 Task: Search one way flight ticket for 2 adults, 2 children, 2 infants in seat in first from Baltimore: Baltimore/washington International Airport to Springfield: Abraham Lincoln Capital Airport on 5-2-2023. Choice of flights is Singapure airlines. Number of bags: 2 carry on bags. Outbound departure time preference is 9:45.
Action: Mouse moved to (340, 291)
Screenshot: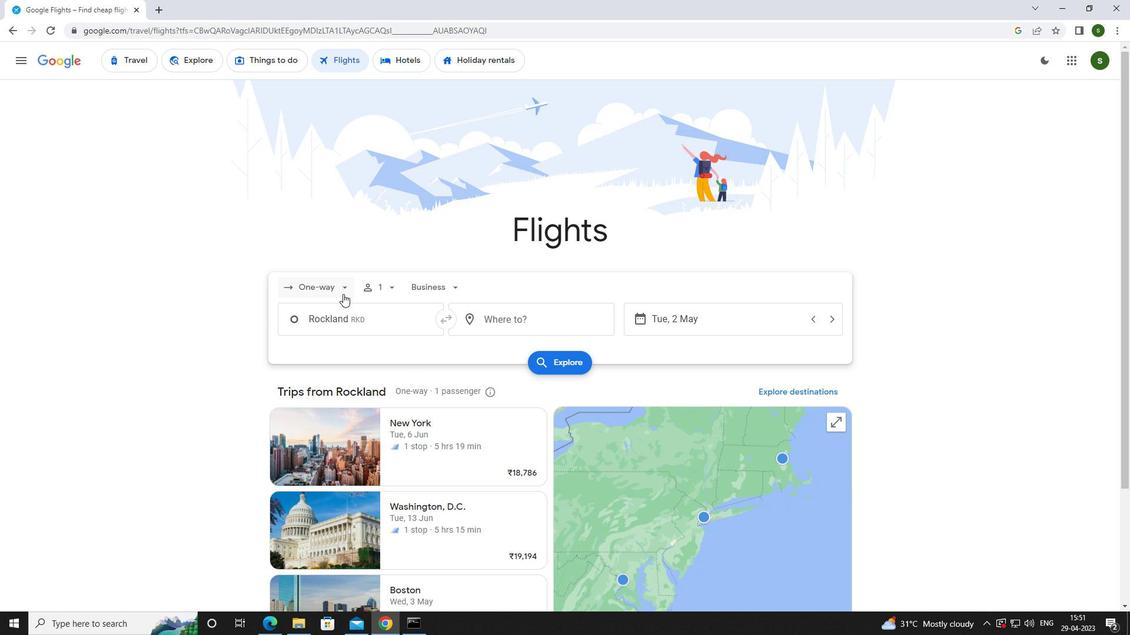 
Action: Mouse pressed left at (340, 291)
Screenshot: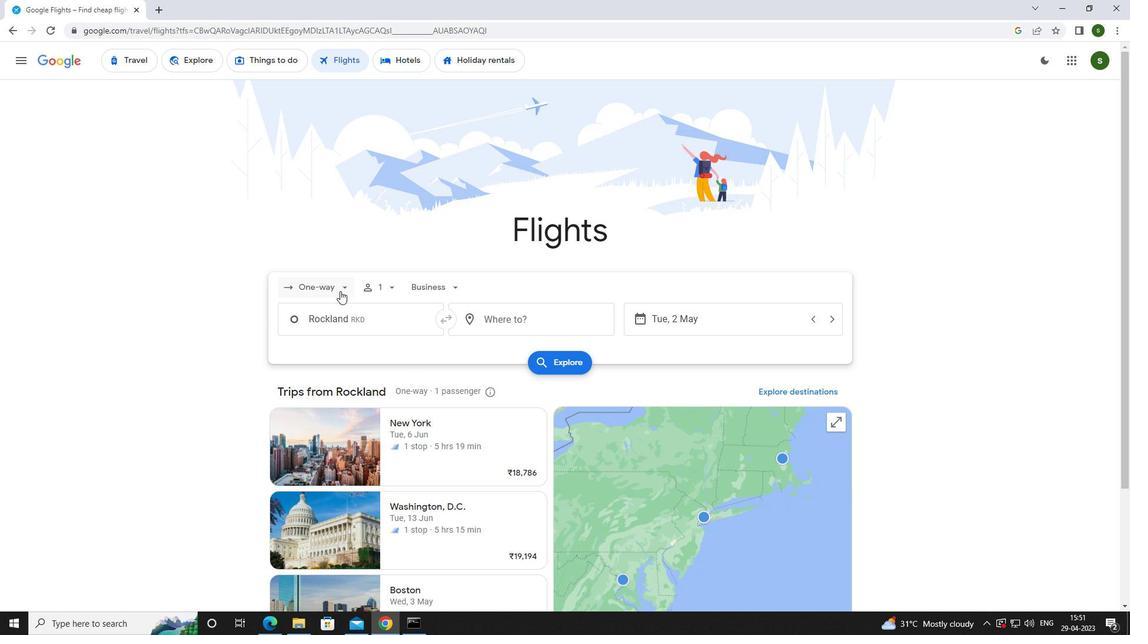 
Action: Mouse moved to (331, 336)
Screenshot: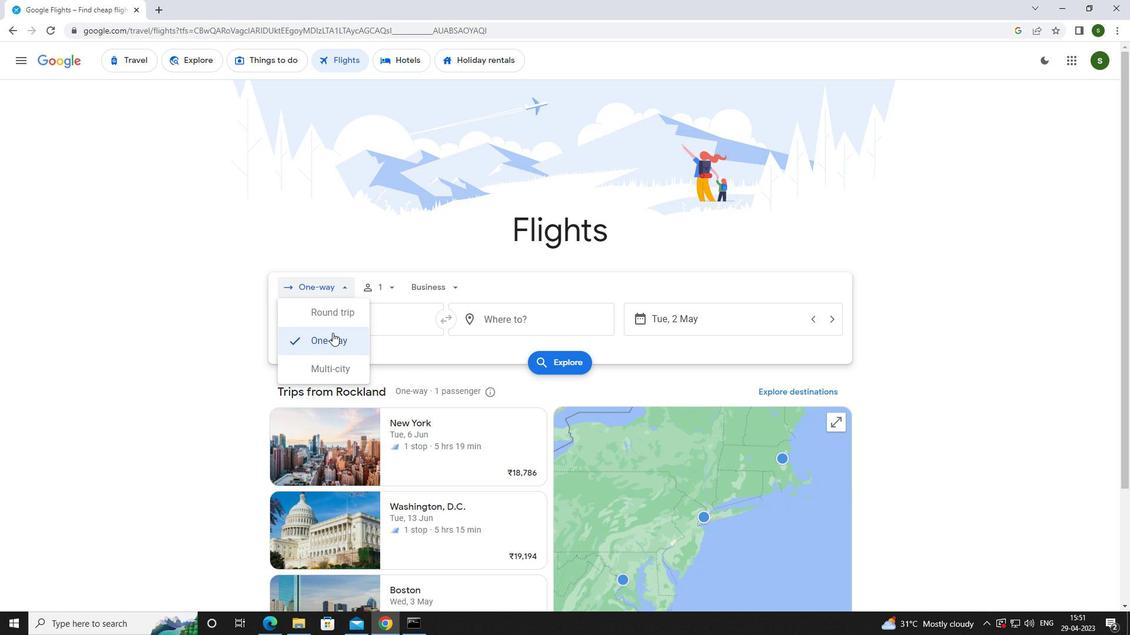 
Action: Mouse pressed left at (331, 336)
Screenshot: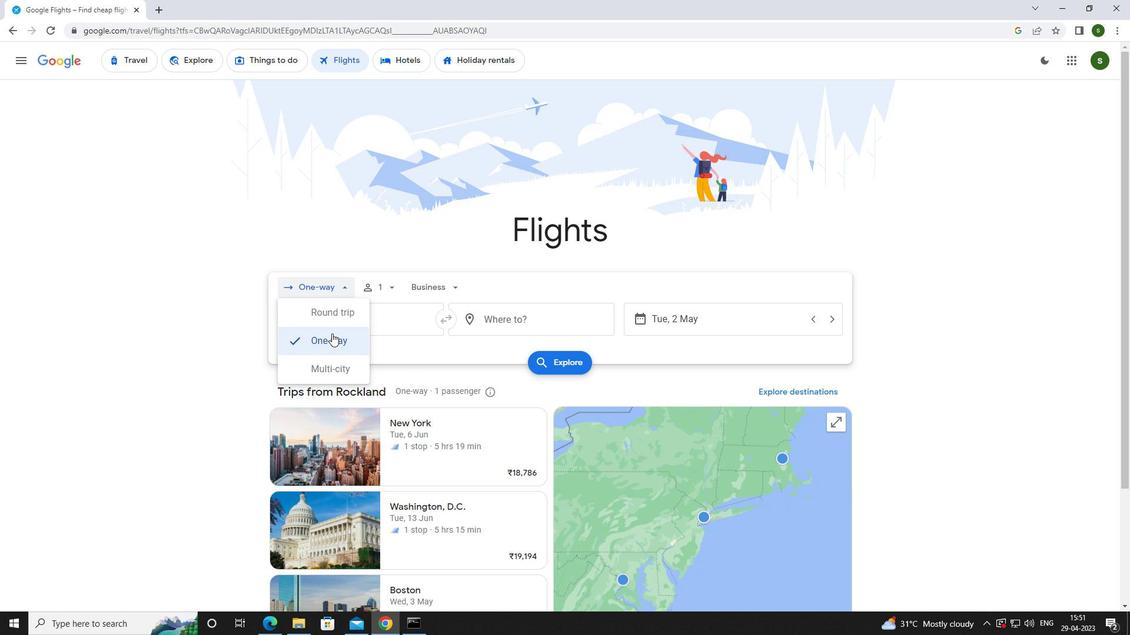 
Action: Mouse moved to (380, 283)
Screenshot: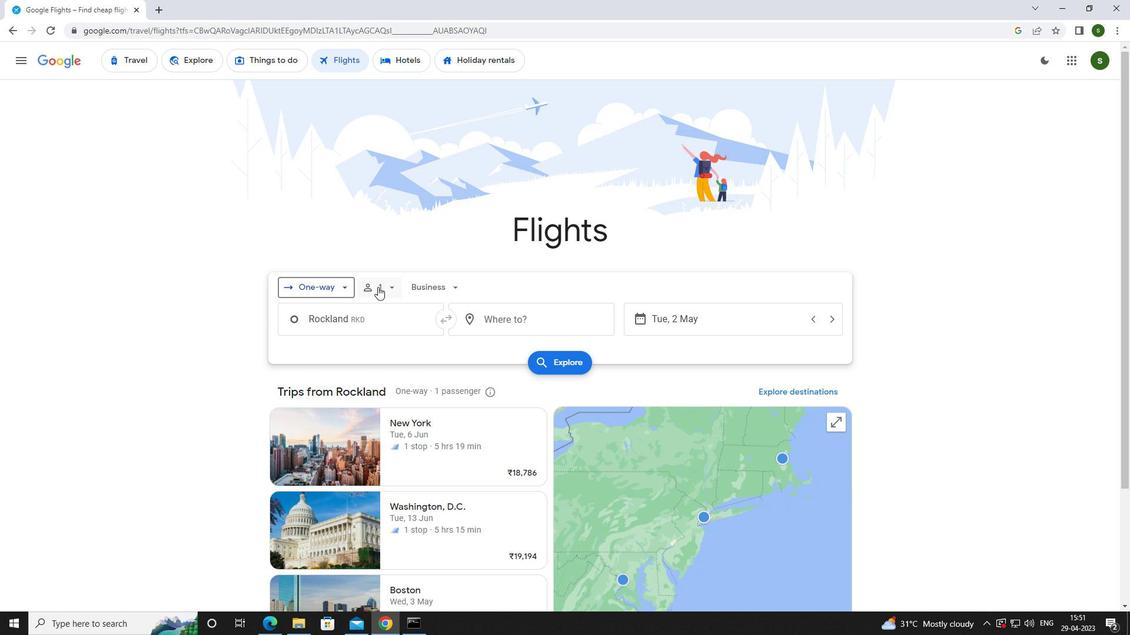 
Action: Mouse pressed left at (380, 283)
Screenshot: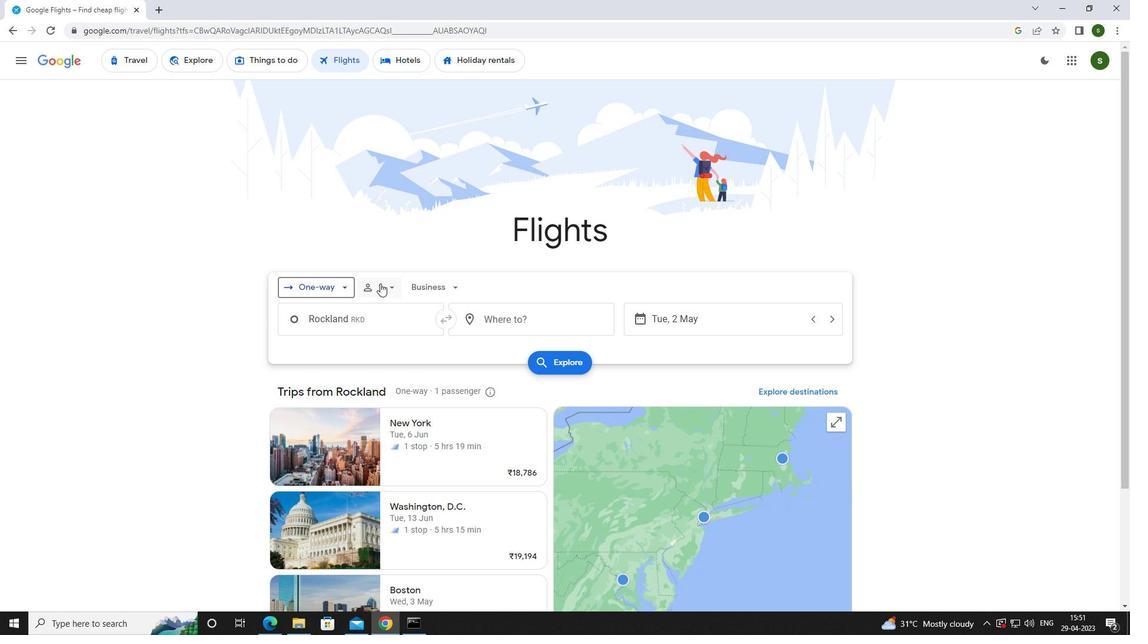 
Action: Mouse moved to (479, 317)
Screenshot: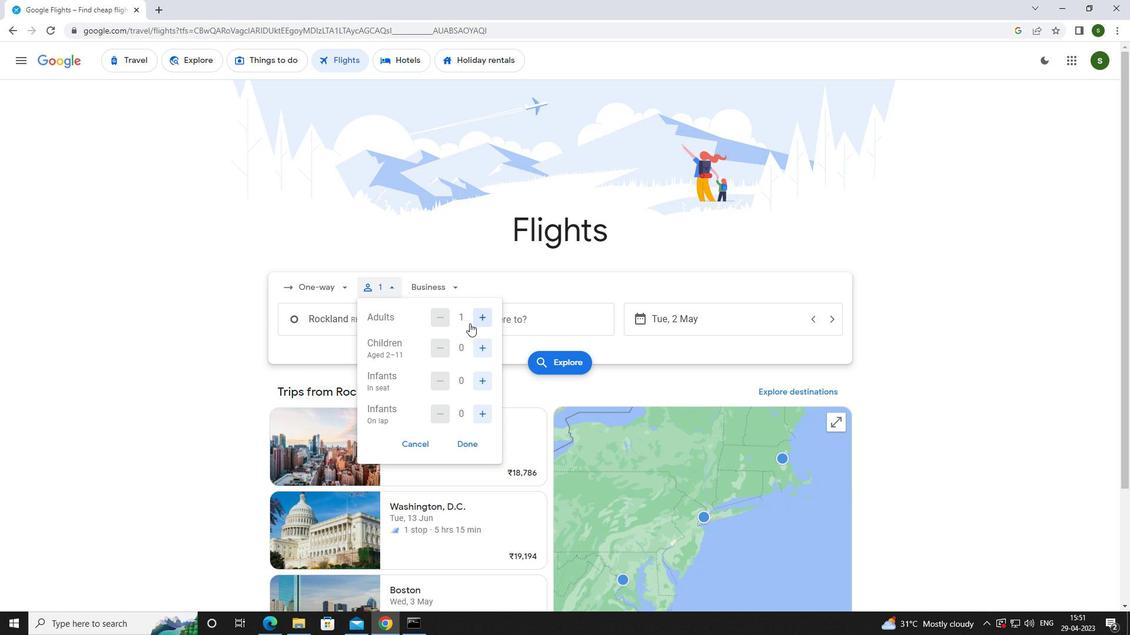 
Action: Mouse pressed left at (479, 317)
Screenshot: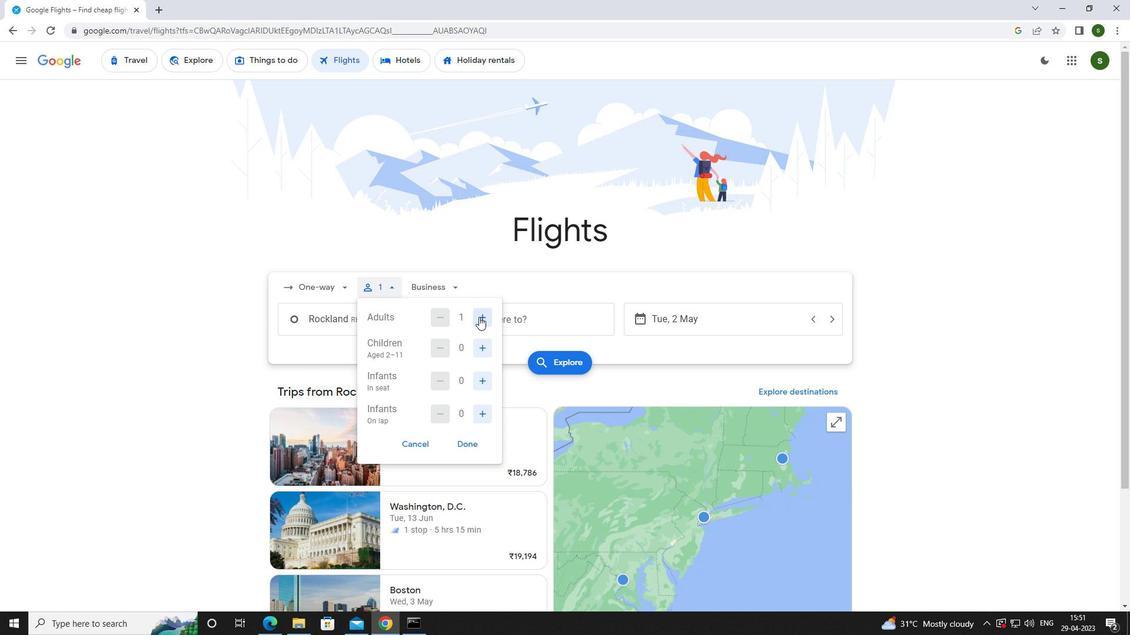 
Action: Mouse moved to (478, 347)
Screenshot: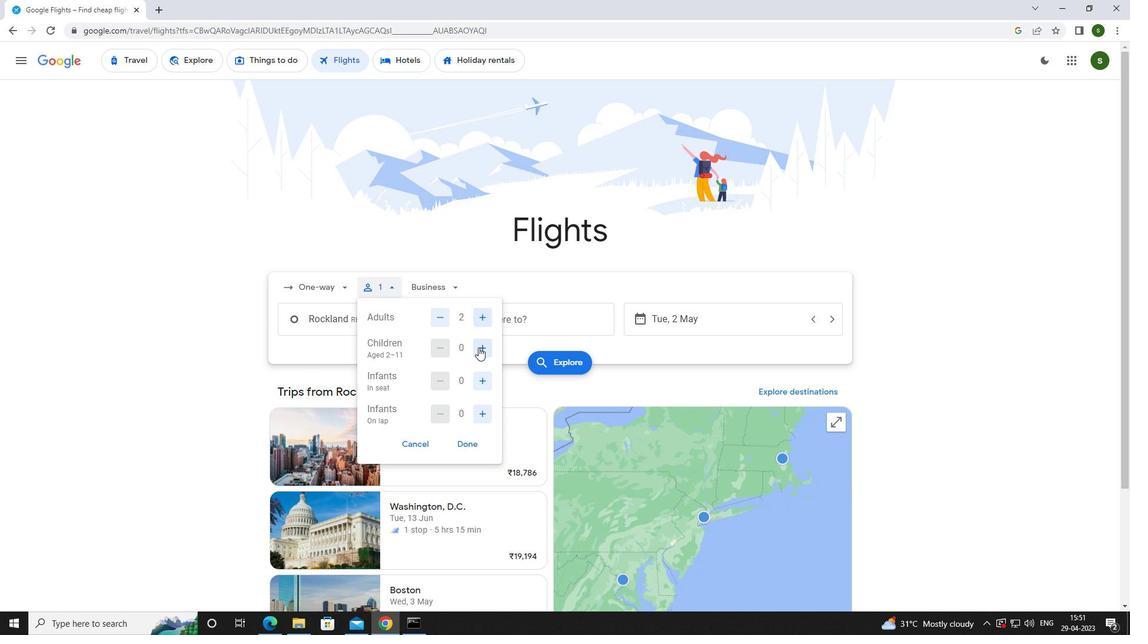 
Action: Mouse pressed left at (478, 347)
Screenshot: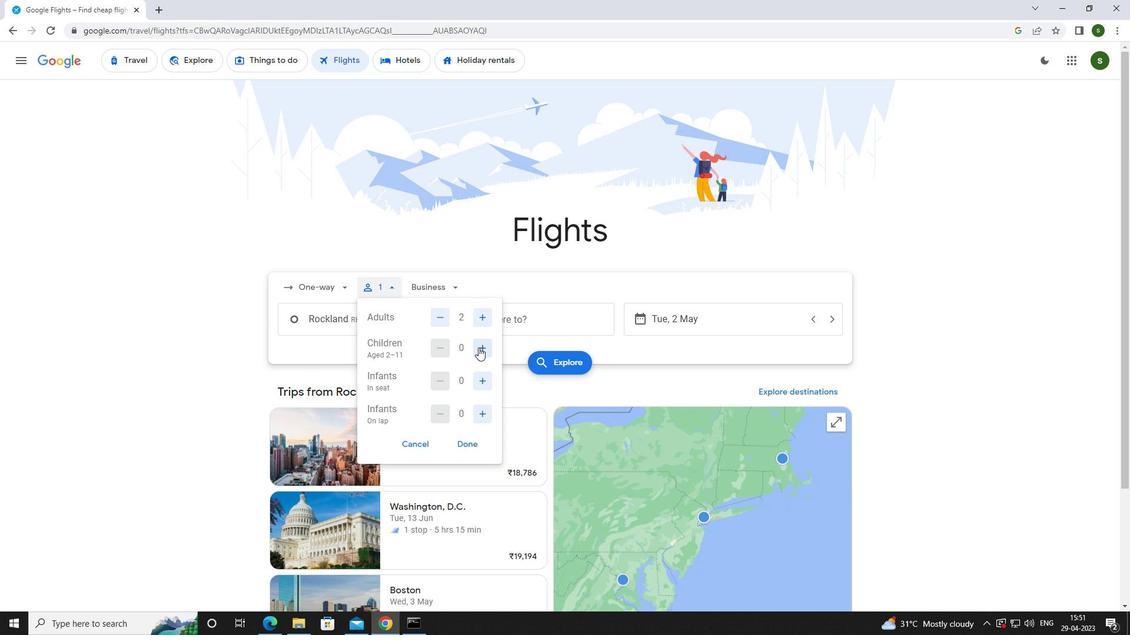 
Action: Mouse pressed left at (478, 347)
Screenshot: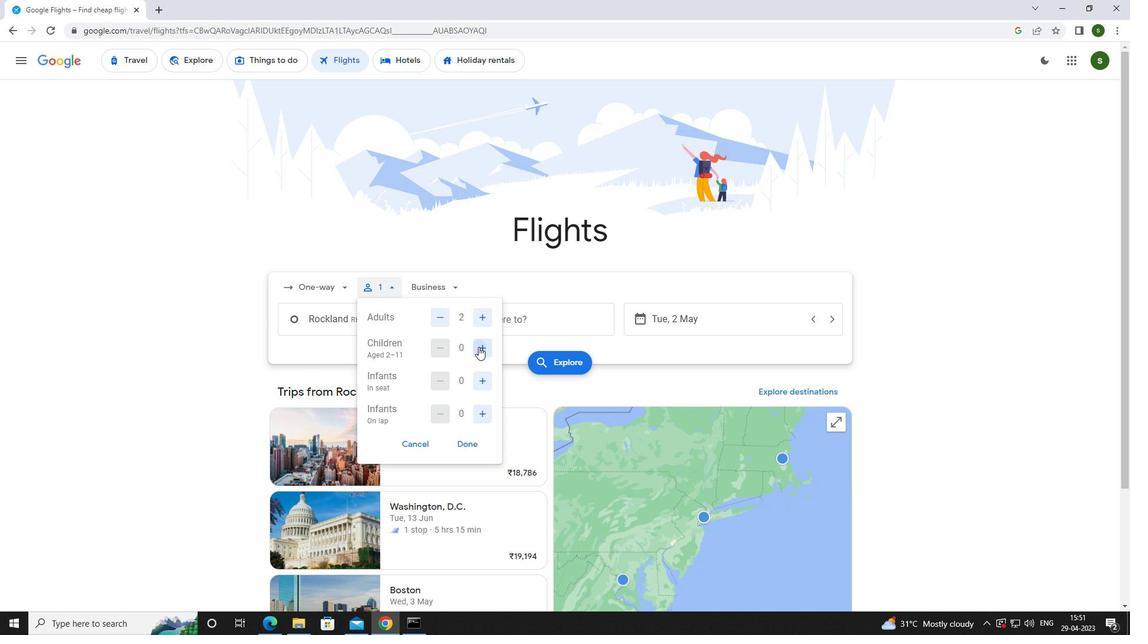 
Action: Mouse moved to (489, 378)
Screenshot: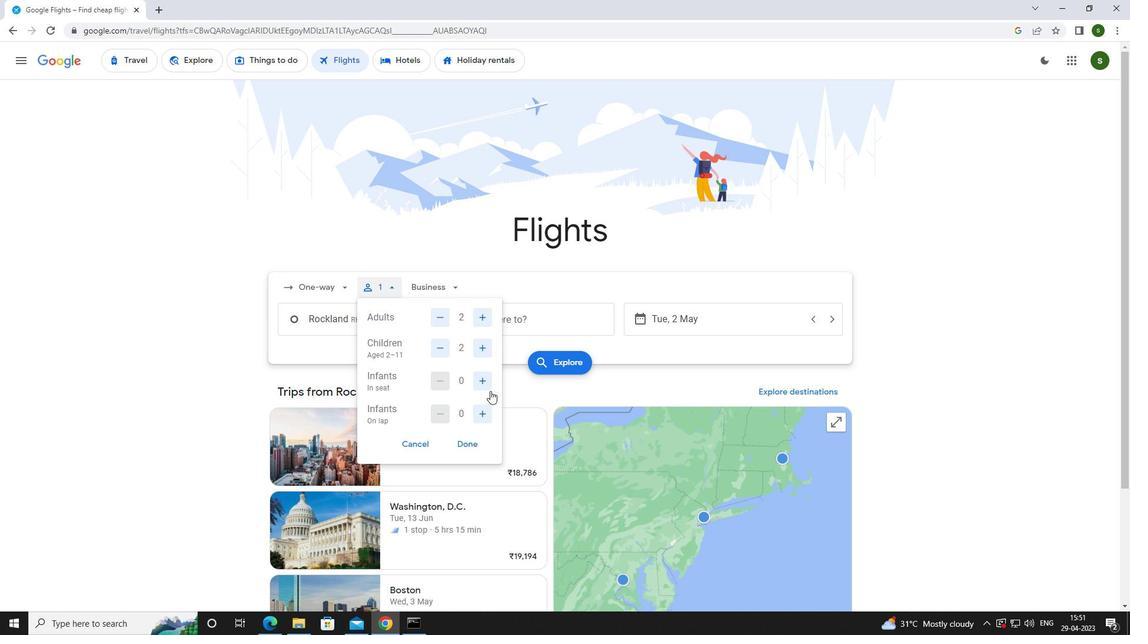 
Action: Mouse pressed left at (489, 378)
Screenshot: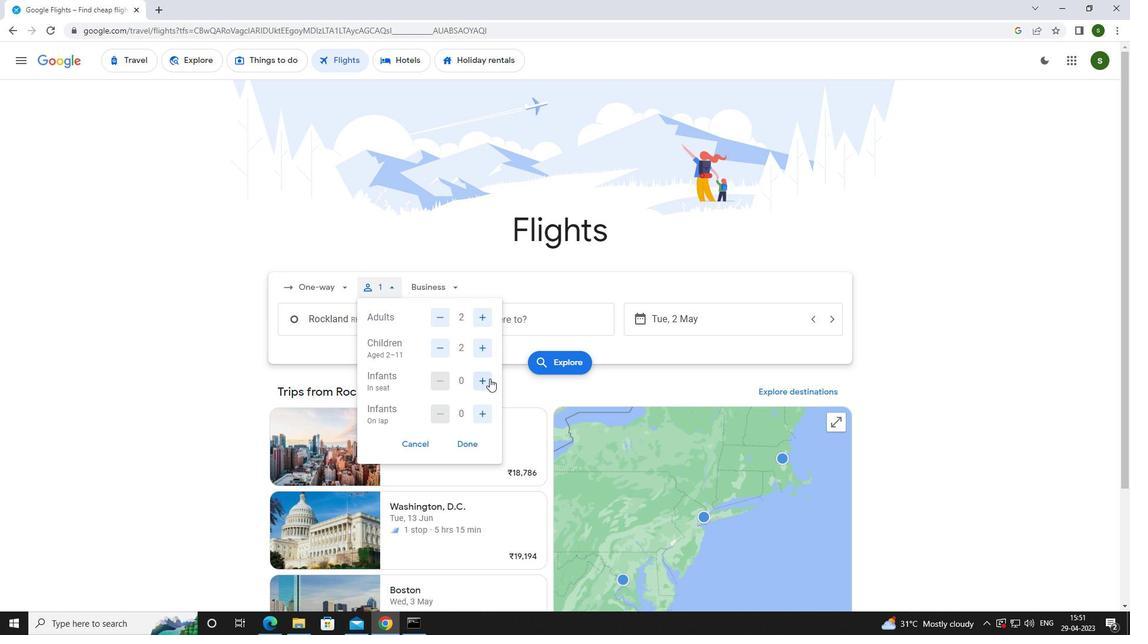 
Action: Mouse pressed left at (489, 378)
Screenshot: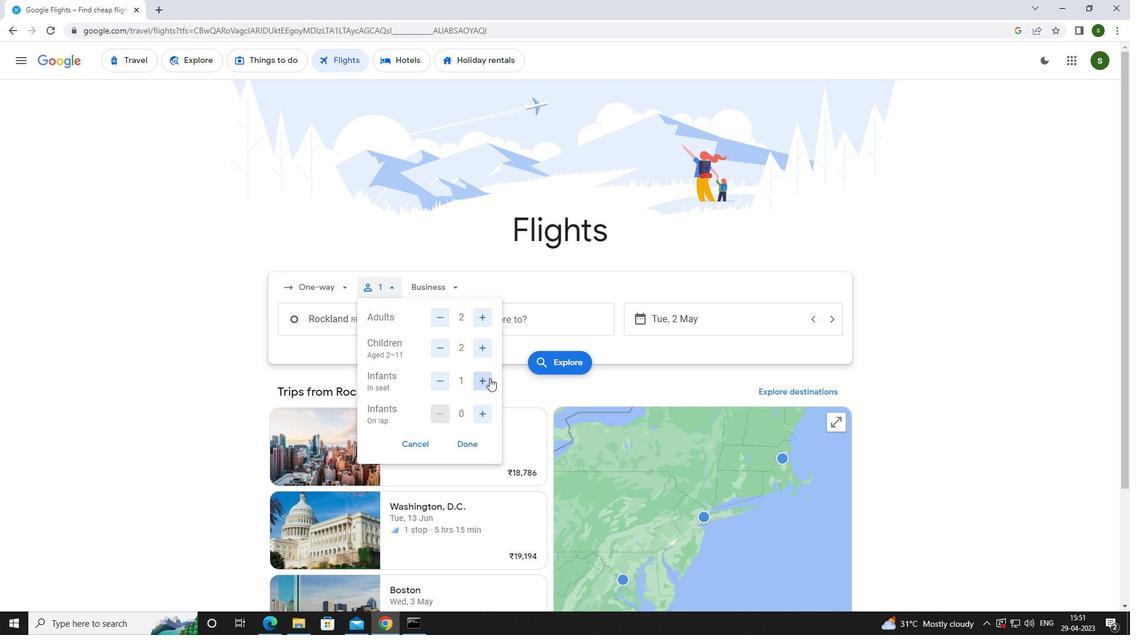 
Action: Mouse moved to (454, 285)
Screenshot: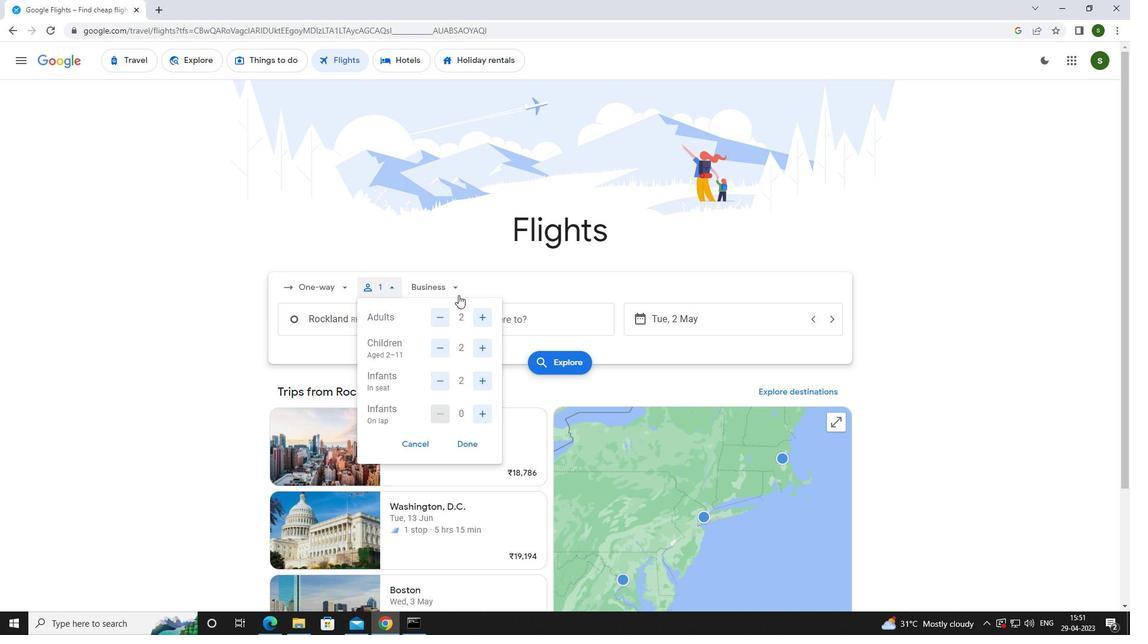 
Action: Mouse pressed left at (454, 285)
Screenshot: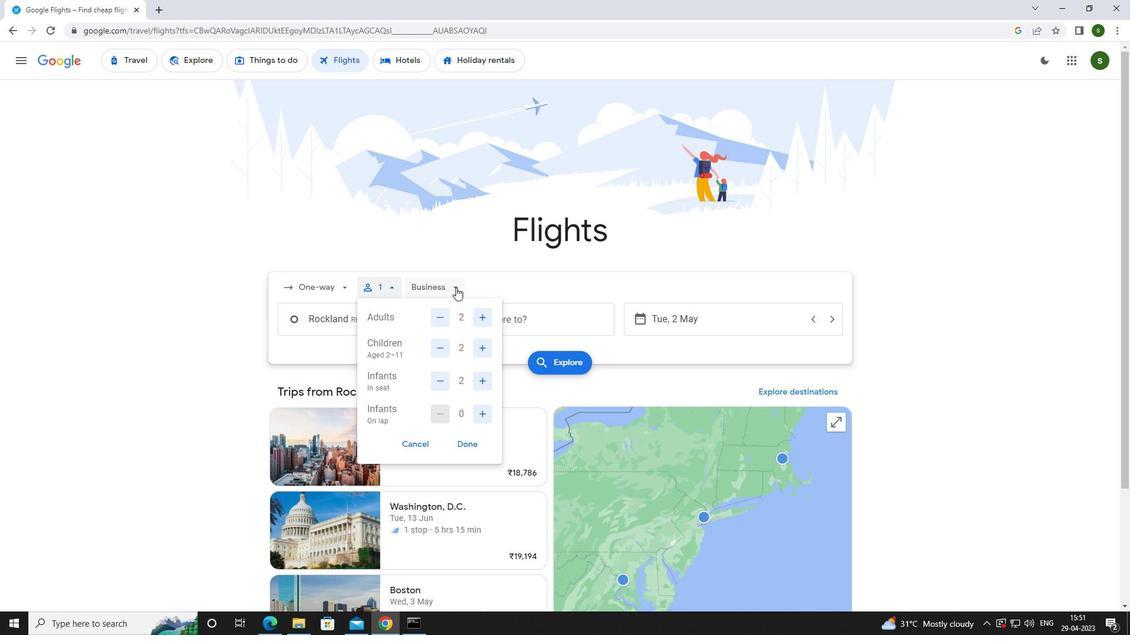 
Action: Mouse moved to (457, 399)
Screenshot: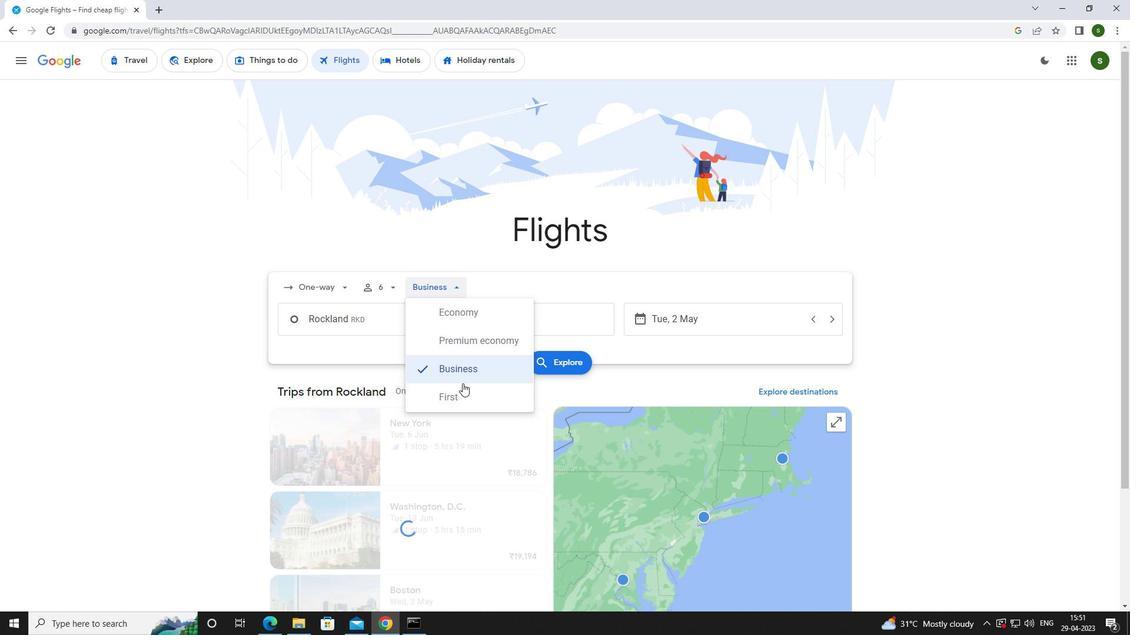 
Action: Mouse pressed left at (457, 399)
Screenshot: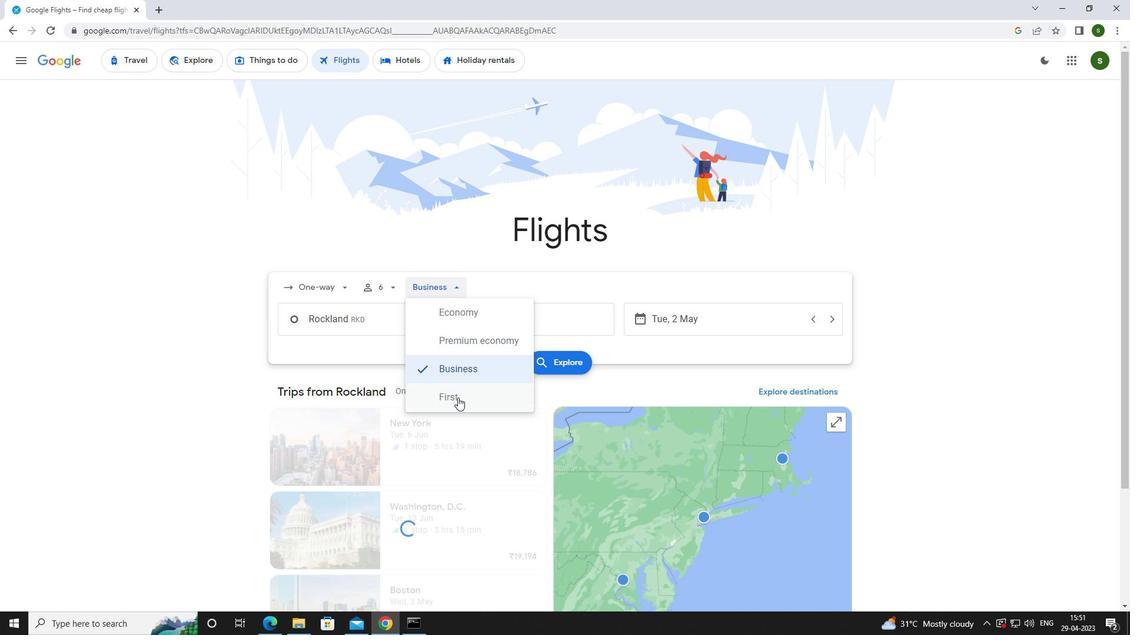 
Action: Mouse moved to (398, 323)
Screenshot: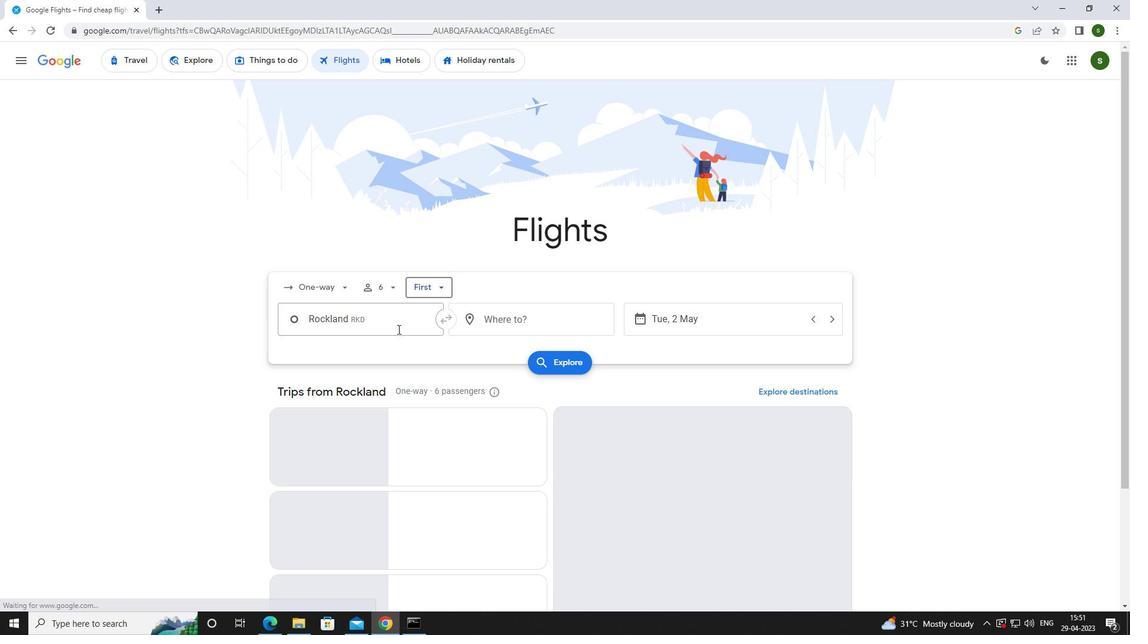 
Action: Mouse pressed left at (398, 323)
Screenshot: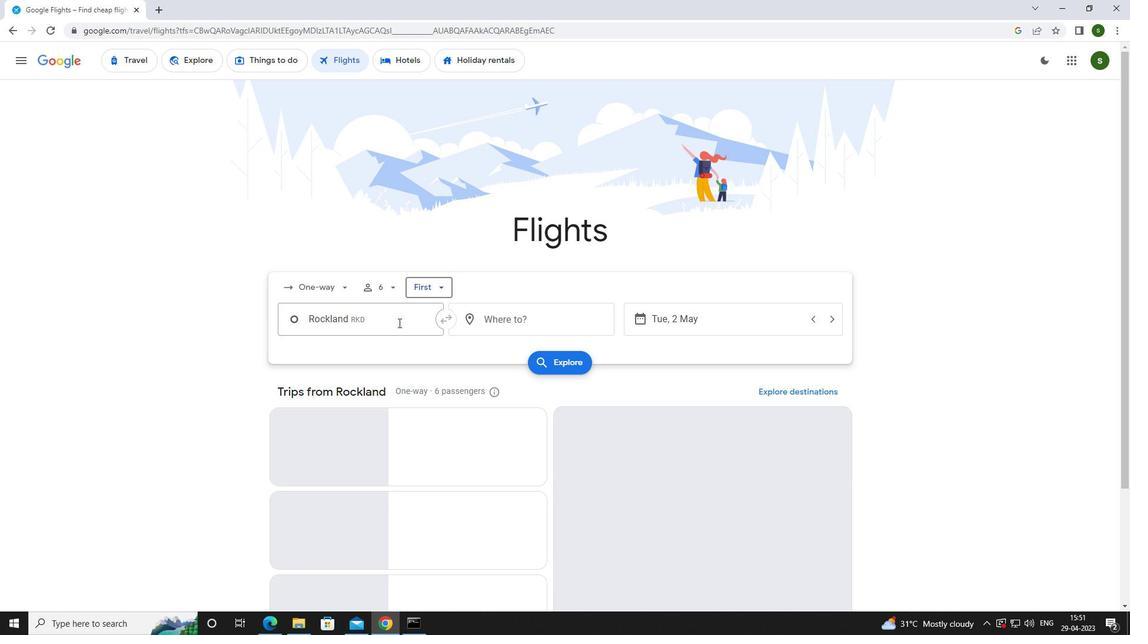 
Action: Key pressed b<Key.caps_lock>altimore
Screenshot: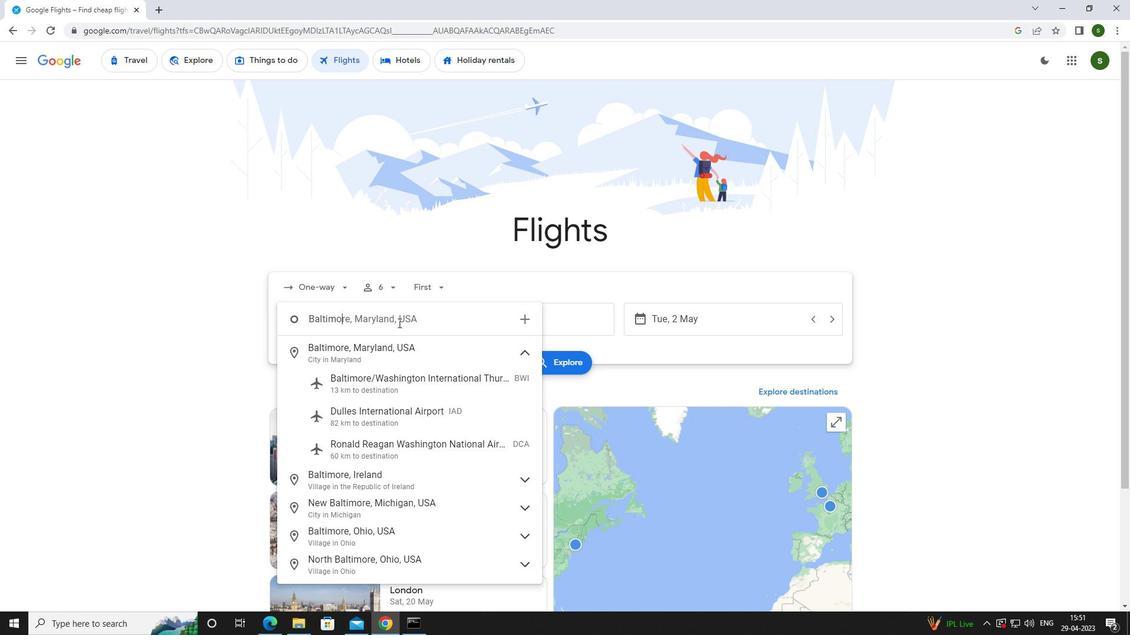 
Action: Mouse moved to (438, 376)
Screenshot: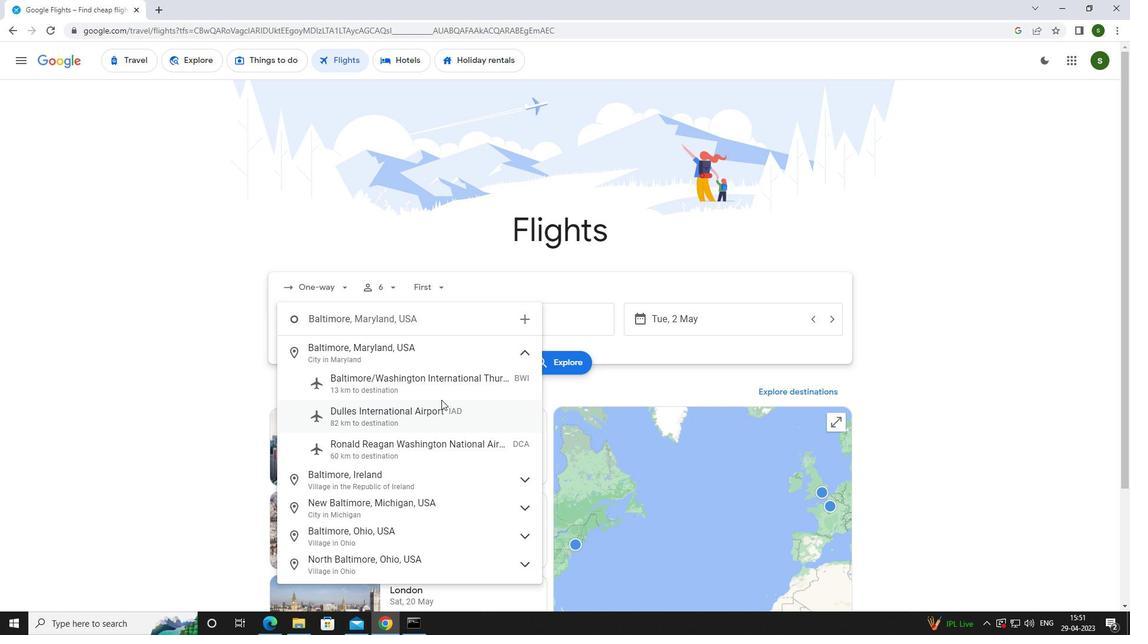
Action: Mouse pressed left at (438, 376)
Screenshot: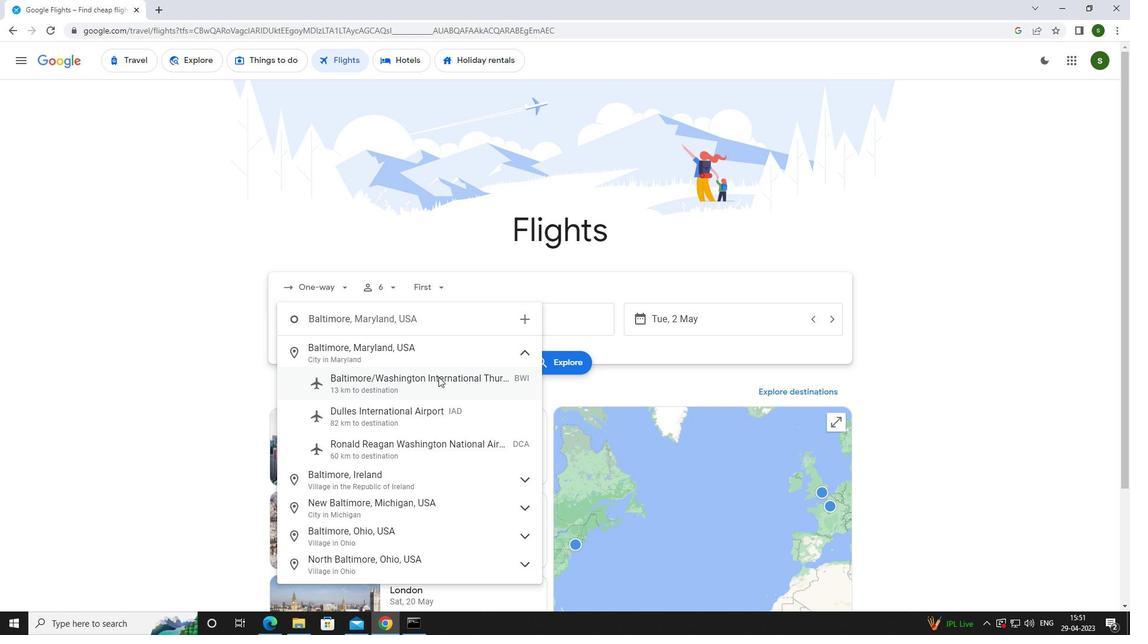 
Action: Mouse moved to (518, 322)
Screenshot: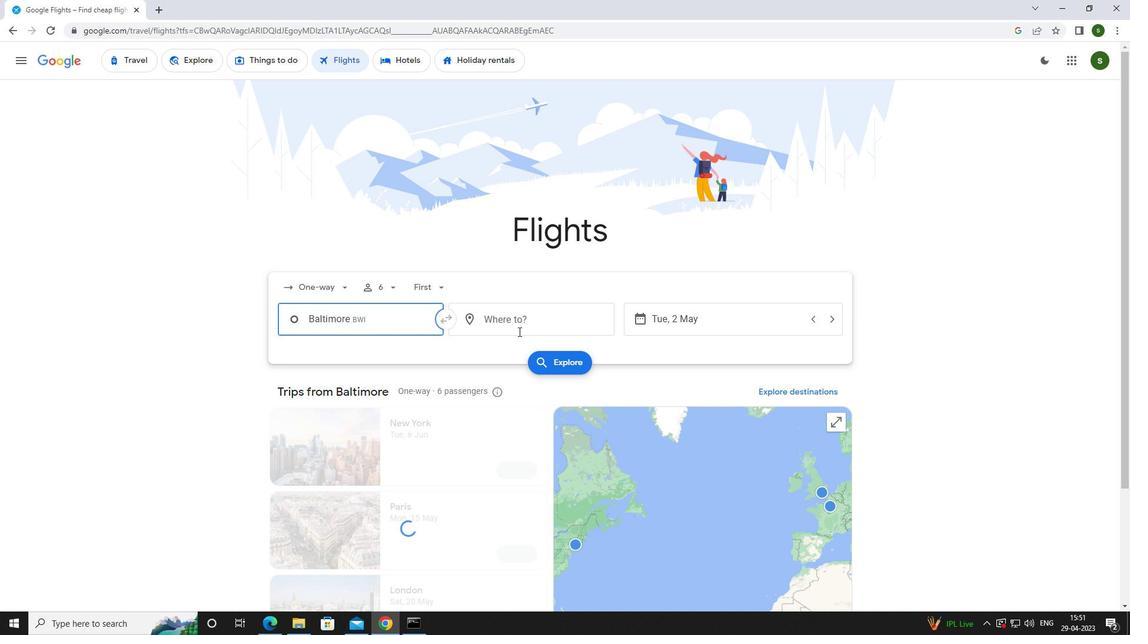 
Action: Mouse pressed left at (518, 322)
Screenshot: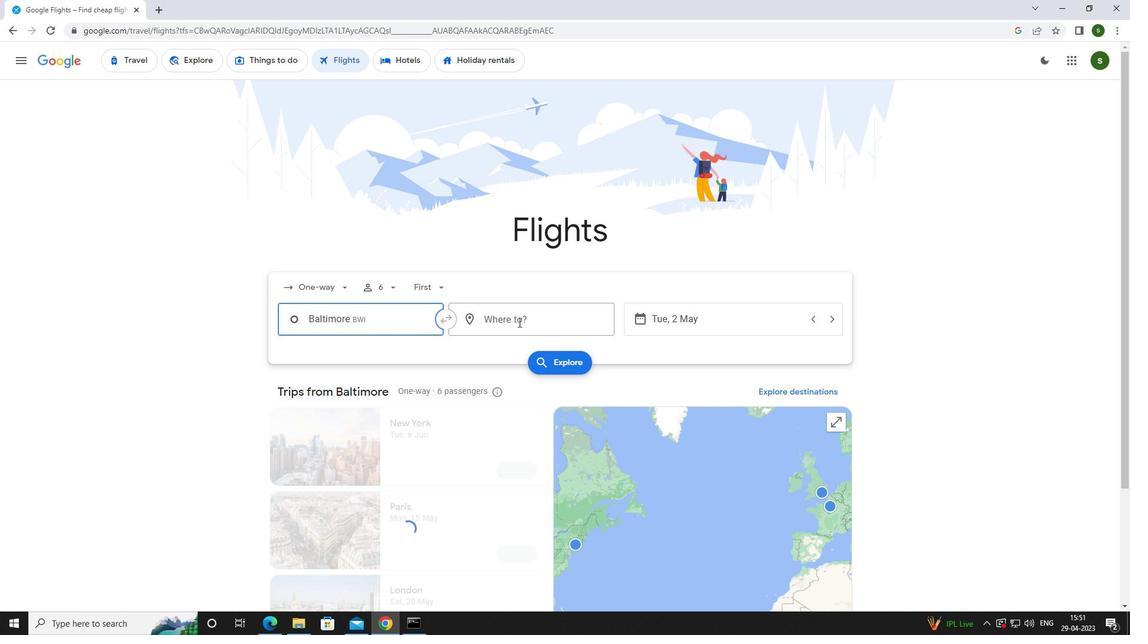 
Action: Mouse moved to (486, 317)
Screenshot: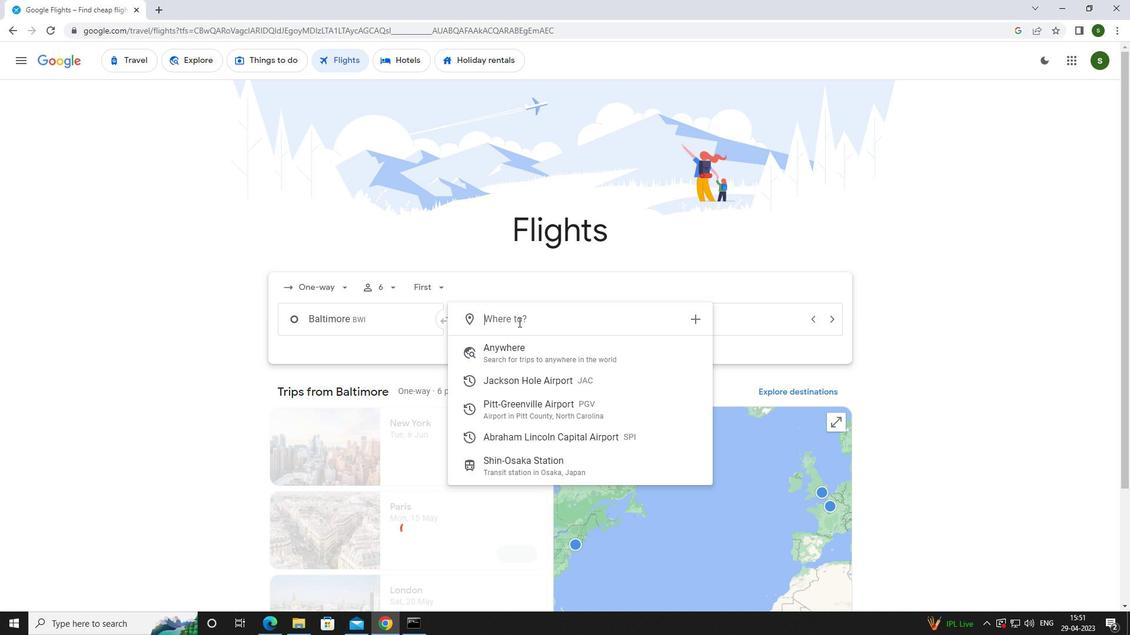 
Action: Key pressed <Key.caps_lock>s<Key.caps_lock>pri
Screenshot: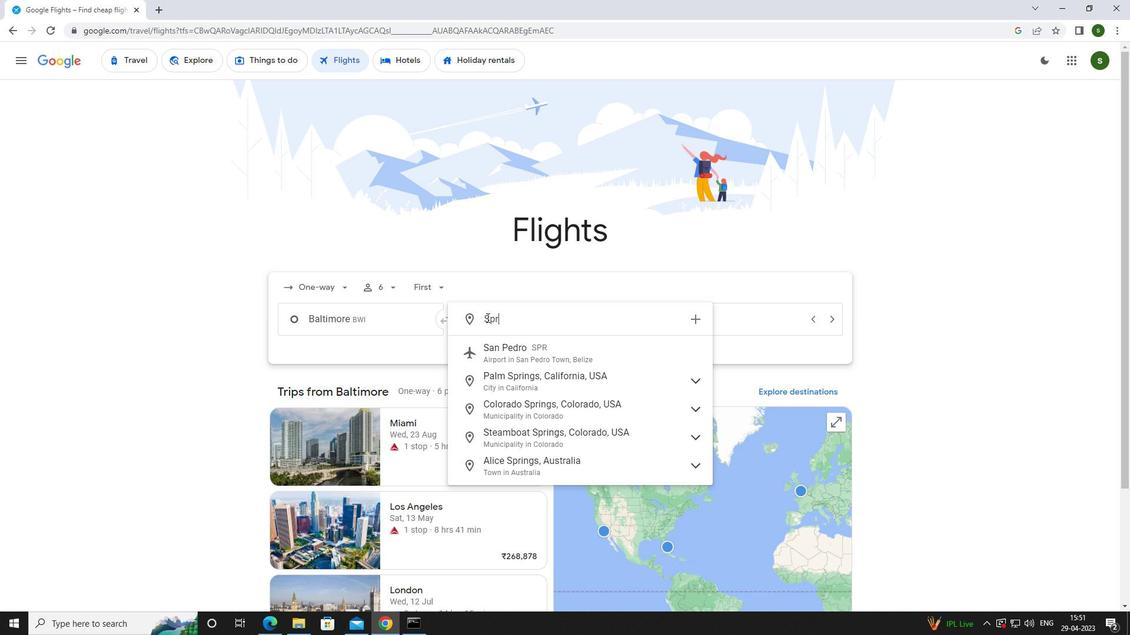 
Action: Mouse moved to (486, 317)
Screenshot: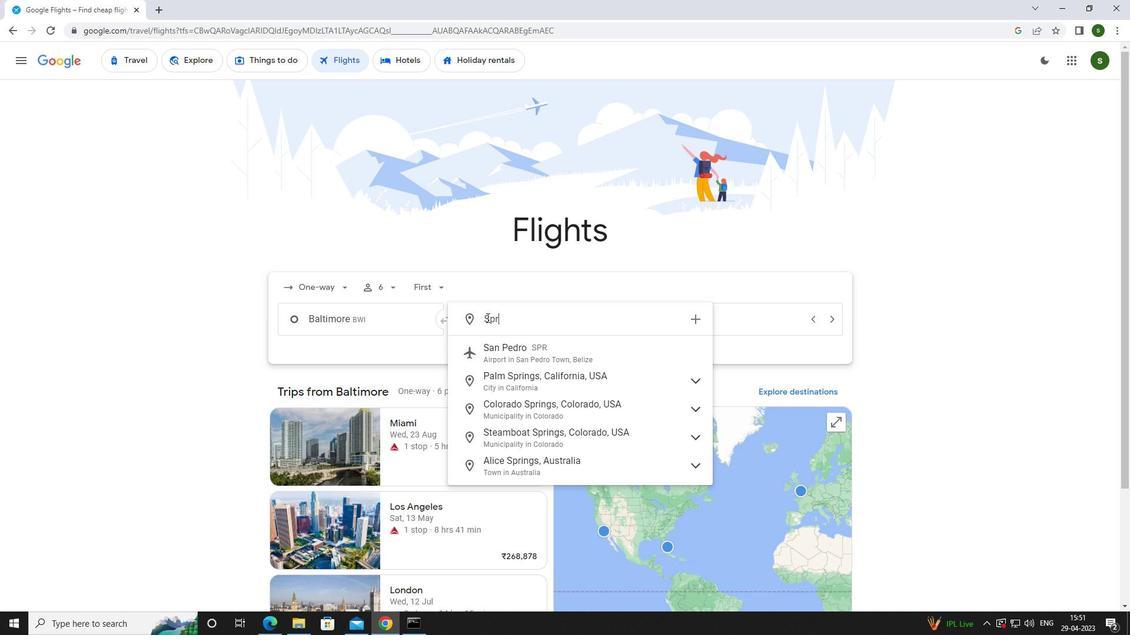 
Action: Key pressed ngfi
Screenshot: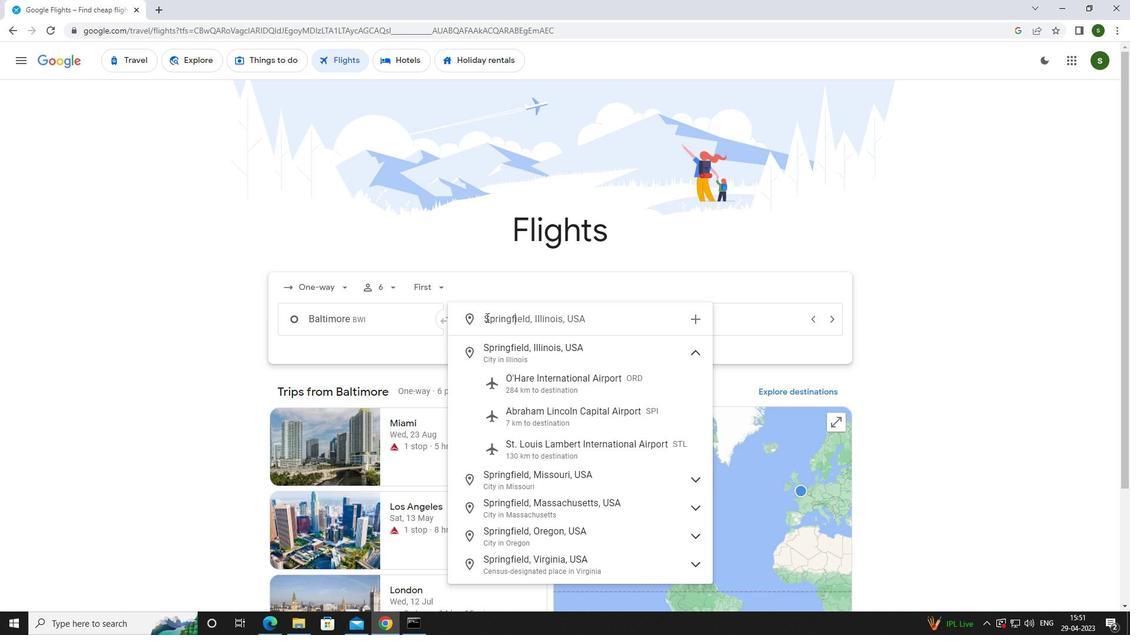
Action: Mouse moved to (539, 417)
Screenshot: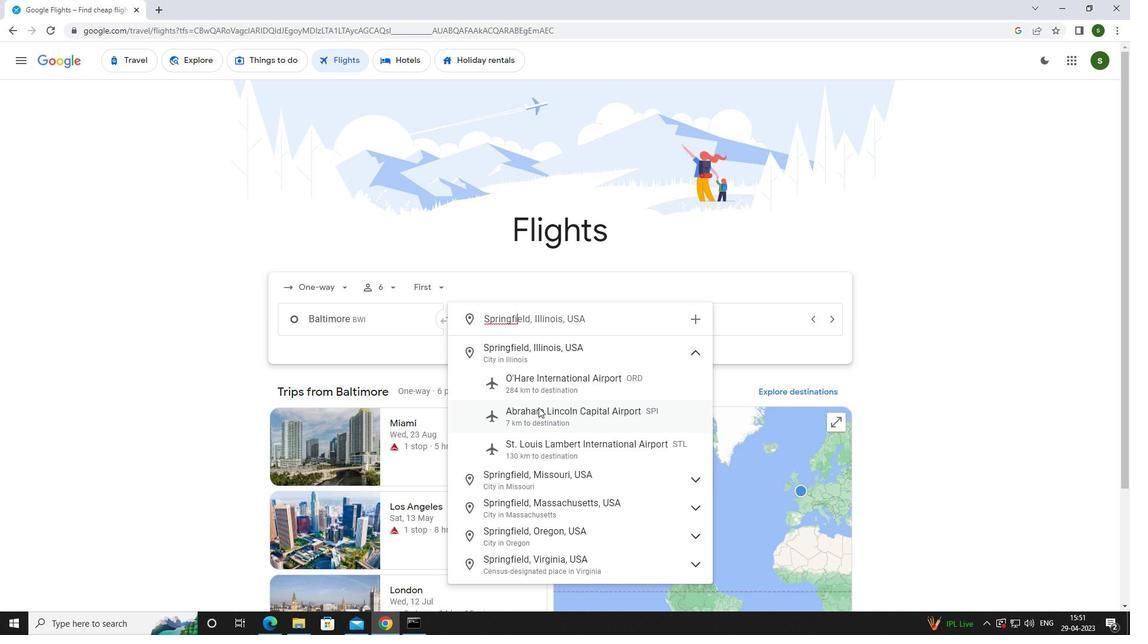 
Action: Mouse pressed left at (539, 417)
Screenshot: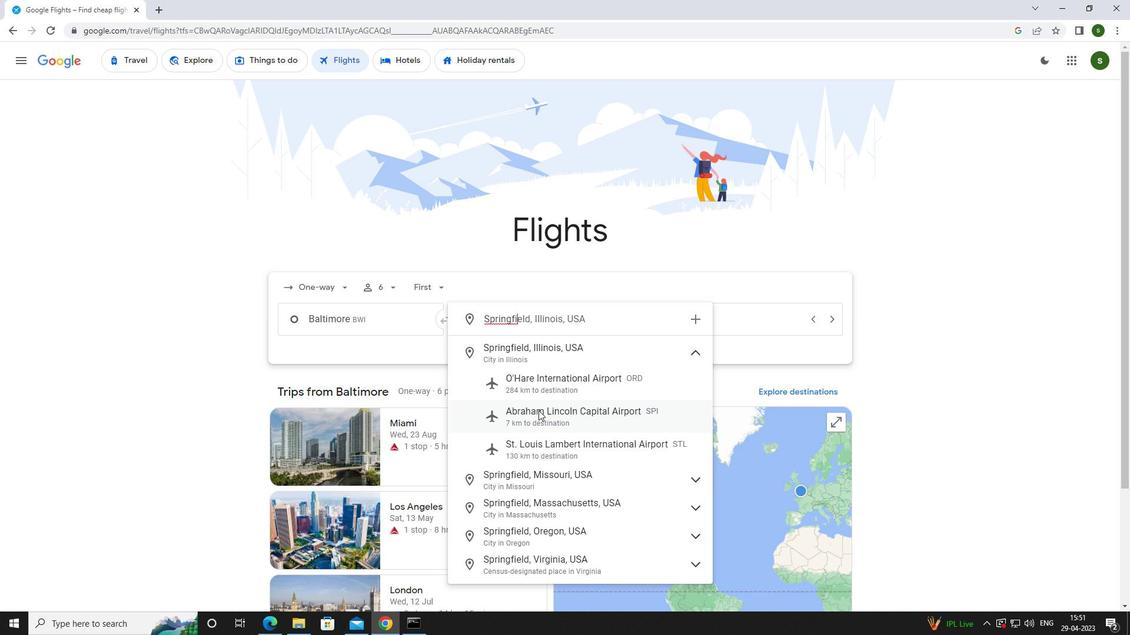 
Action: Mouse moved to (714, 324)
Screenshot: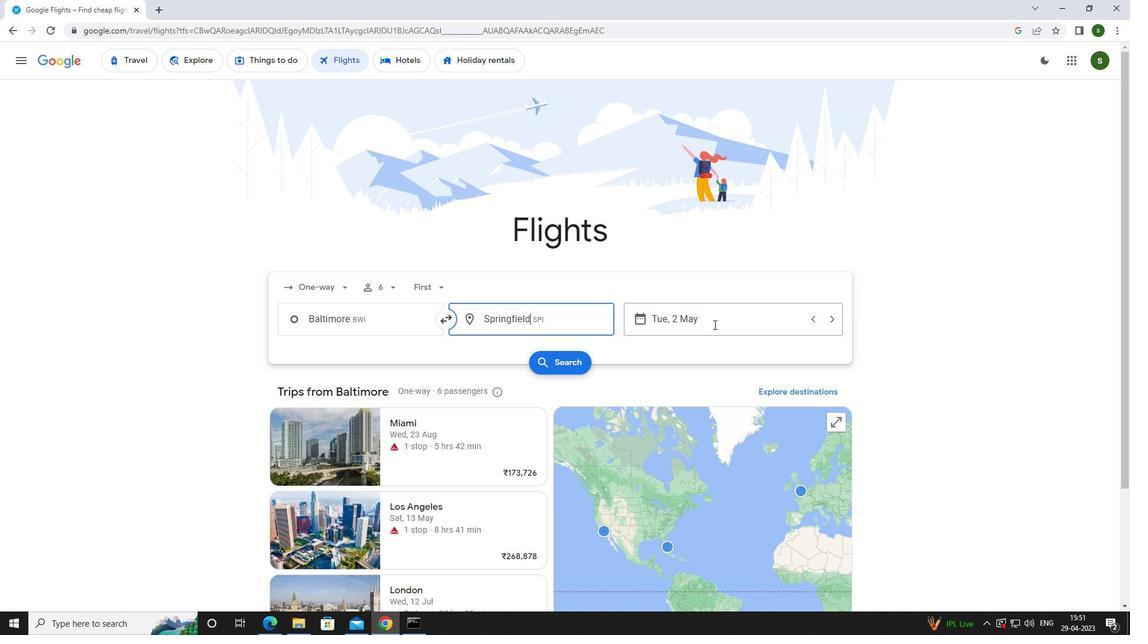 
Action: Mouse pressed left at (714, 324)
Screenshot: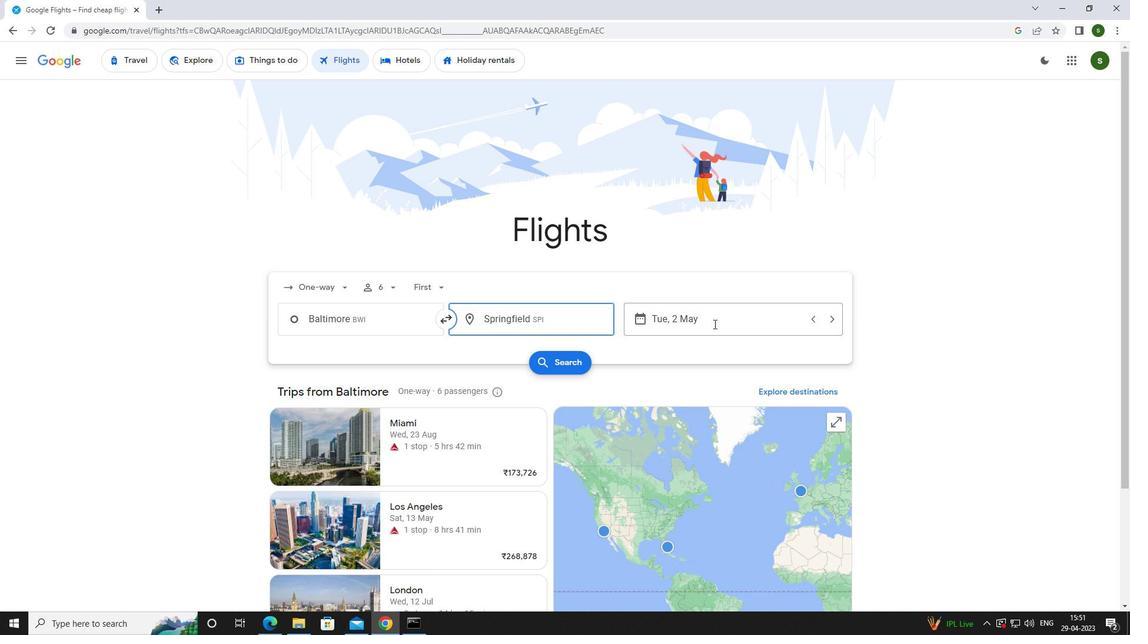 
Action: Mouse moved to (709, 390)
Screenshot: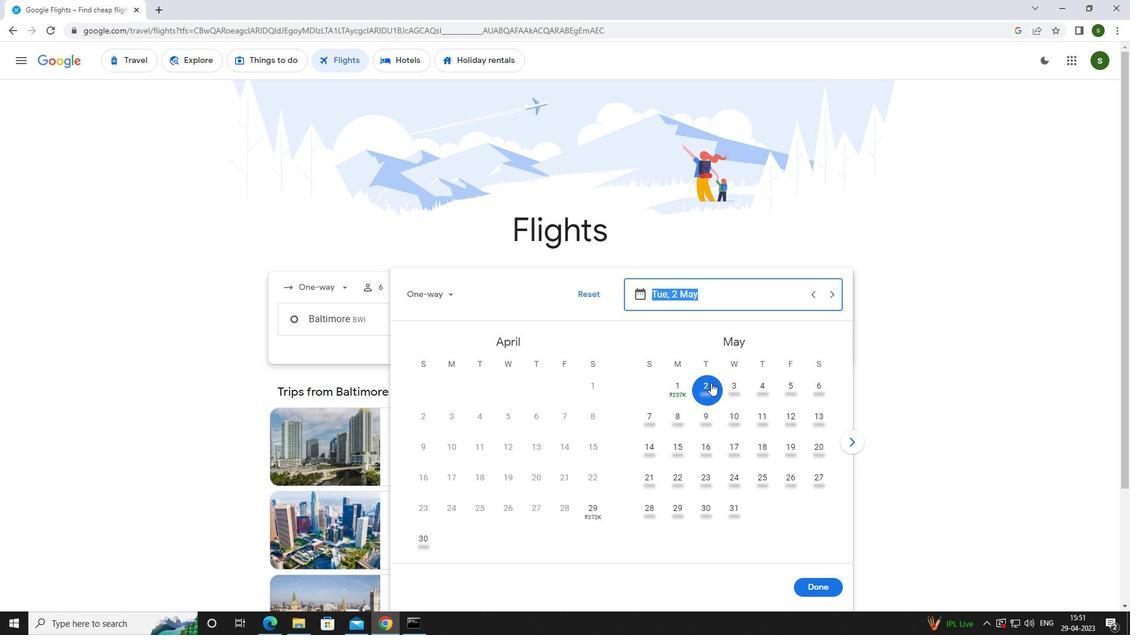 
Action: Mouse pressed left at (709, 390)
Screenshot: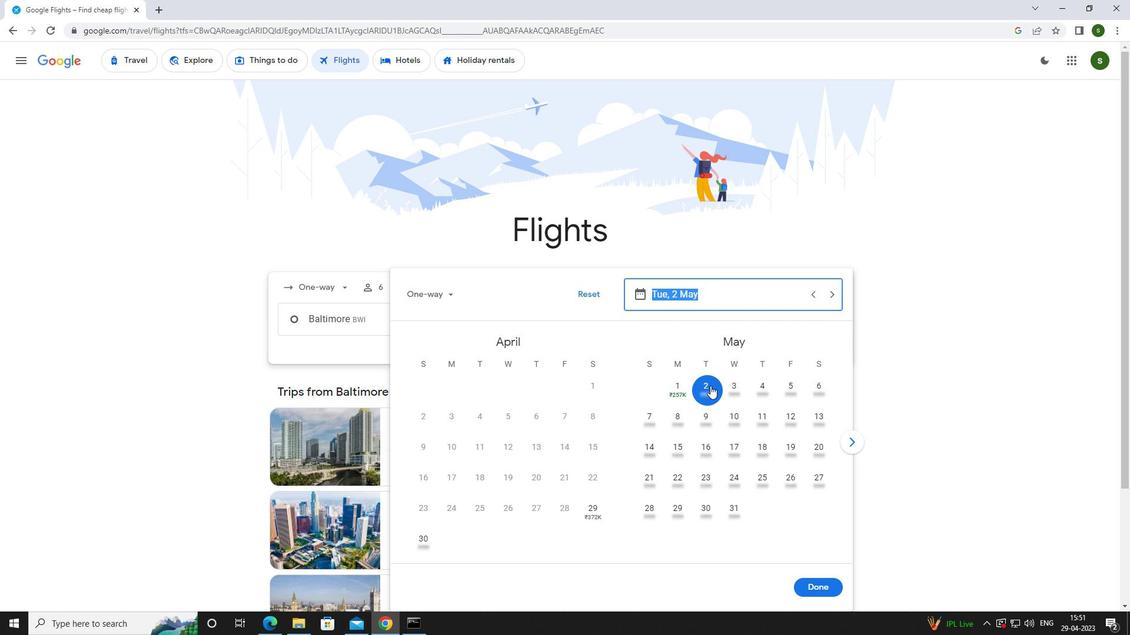 
Action: Mouse moved to (823, 585)
Screenshot: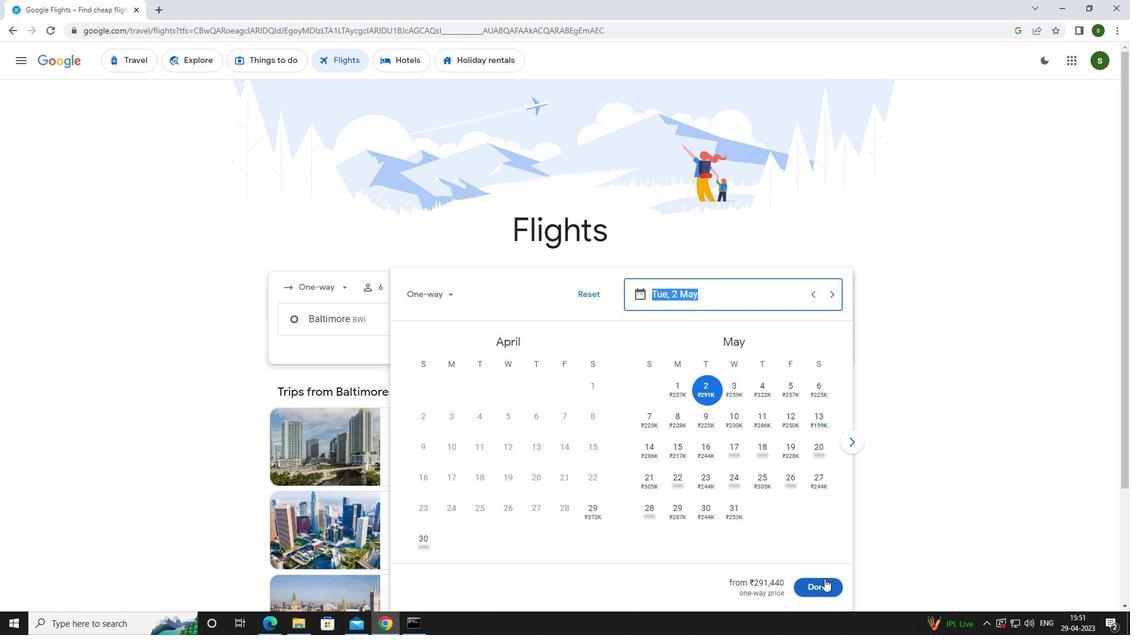 
Action: Mouse pressed left at (823, 585)
Screenshot: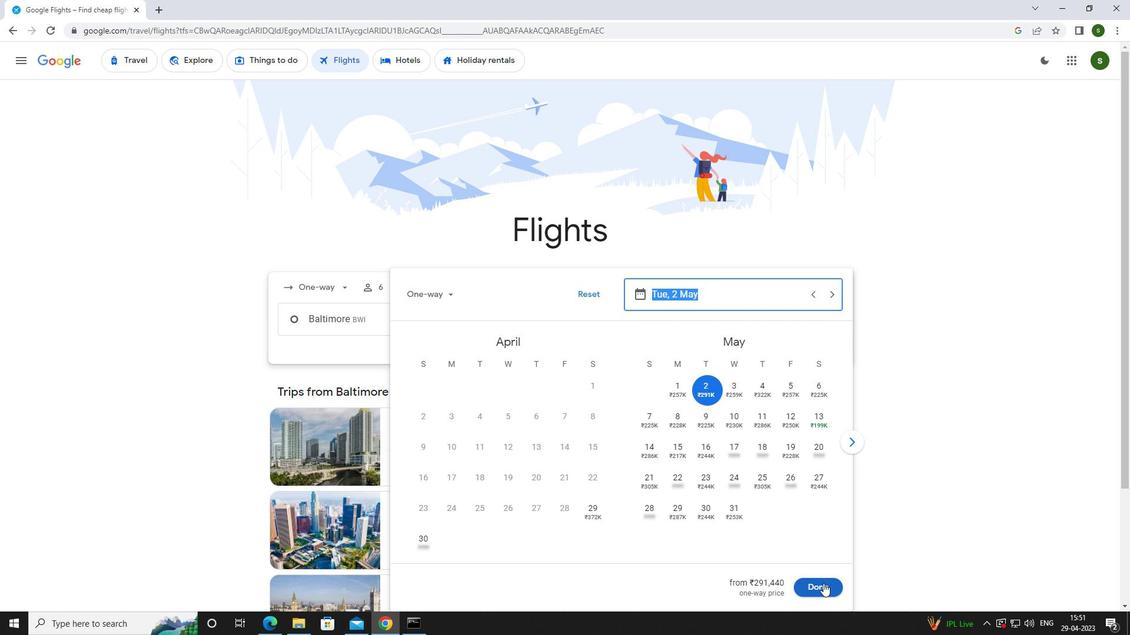 
Action: Mouse moved to (569, 363)
Screenshot: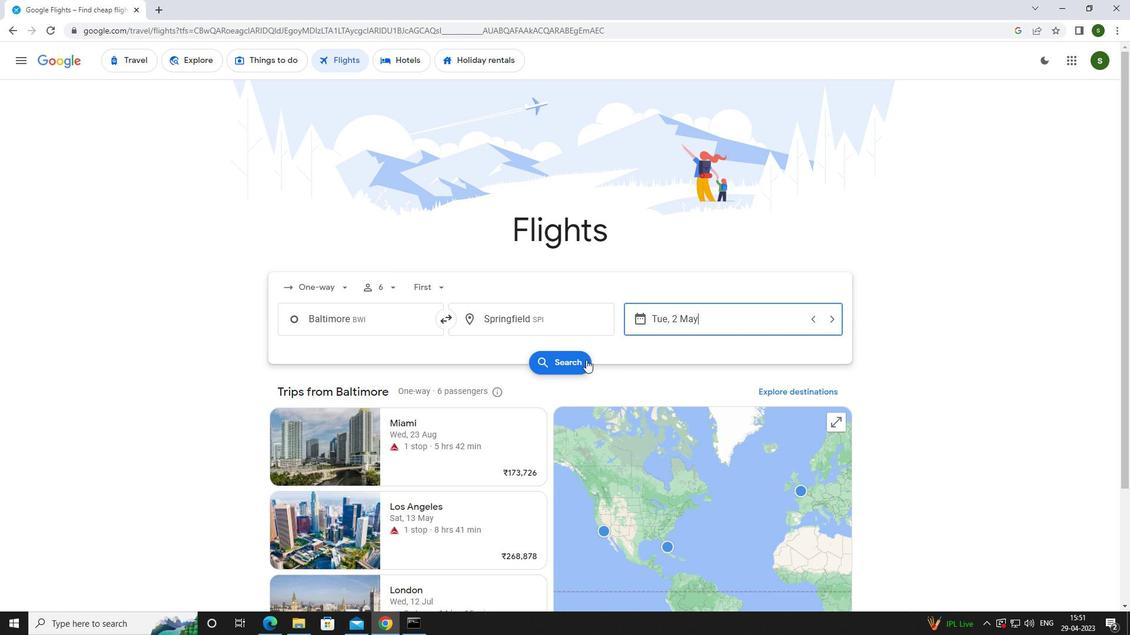
Action: Mouse pressed left at (569, 363)
Screenshot: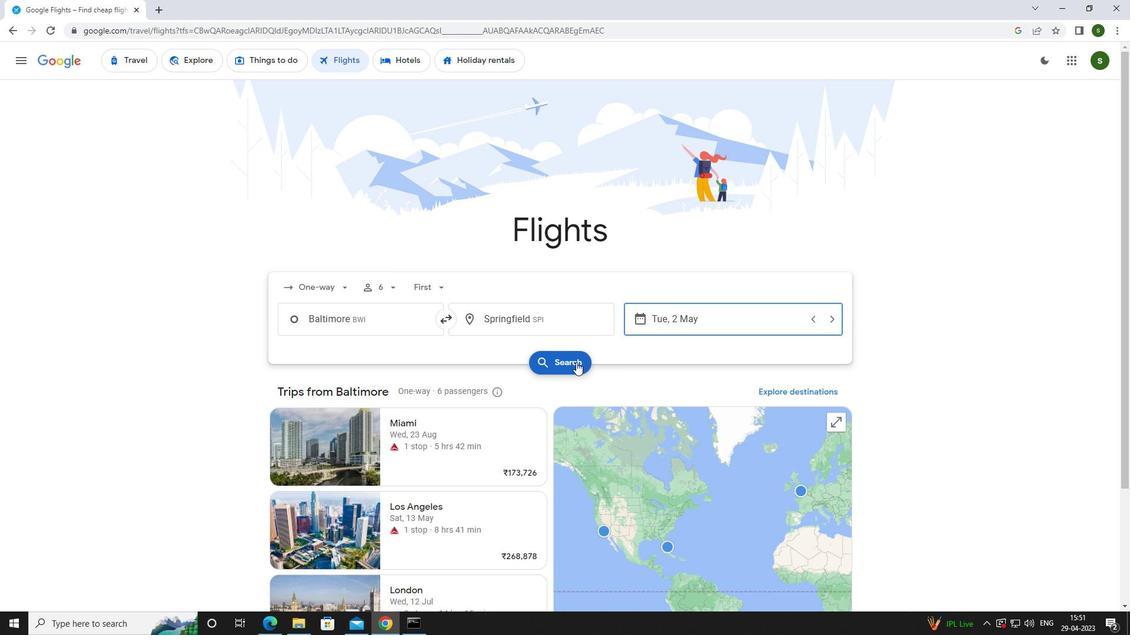 
Action: Mouse moved to (305, 171)
Screenshot: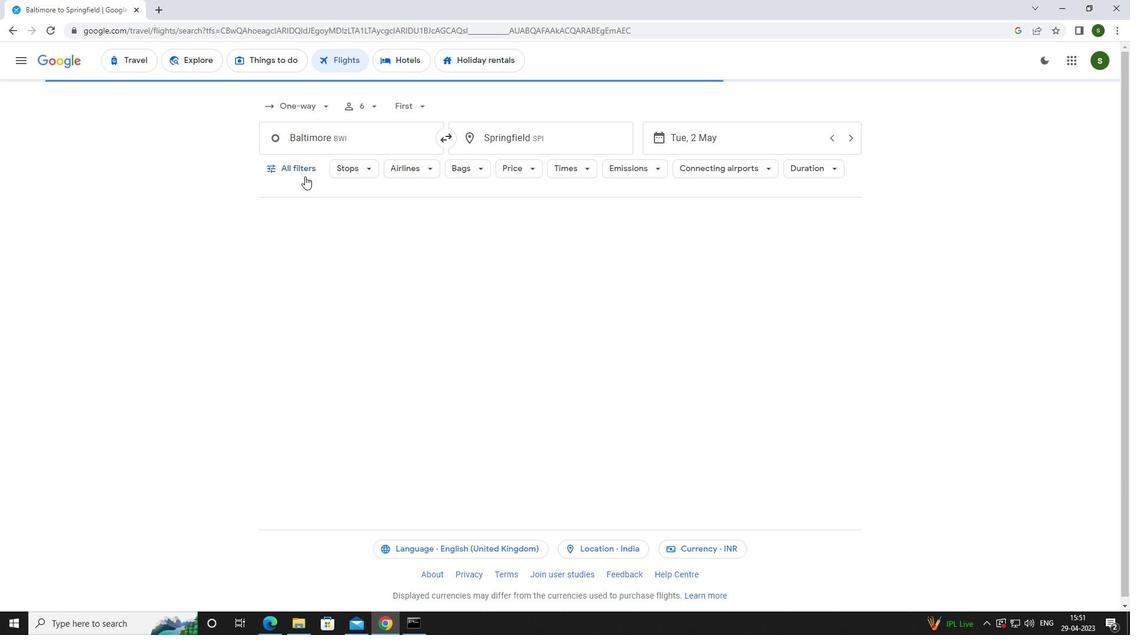 
Action: Mouse pressed left at (305, 171)
Screenshot: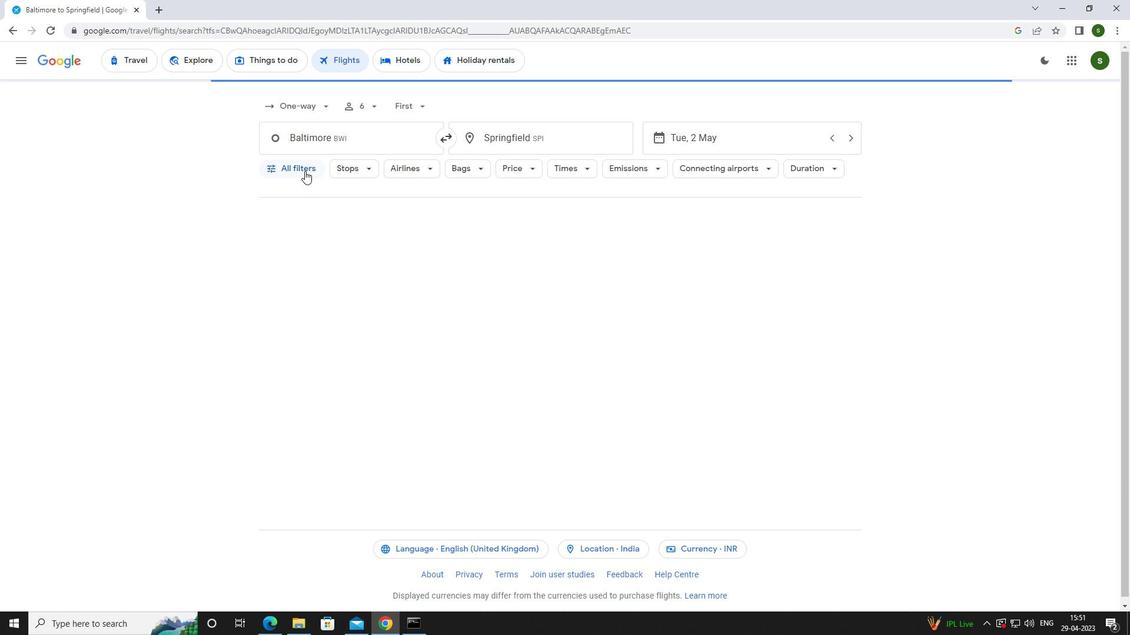
Action: Mouse moved to (439, 421)
Screenshot: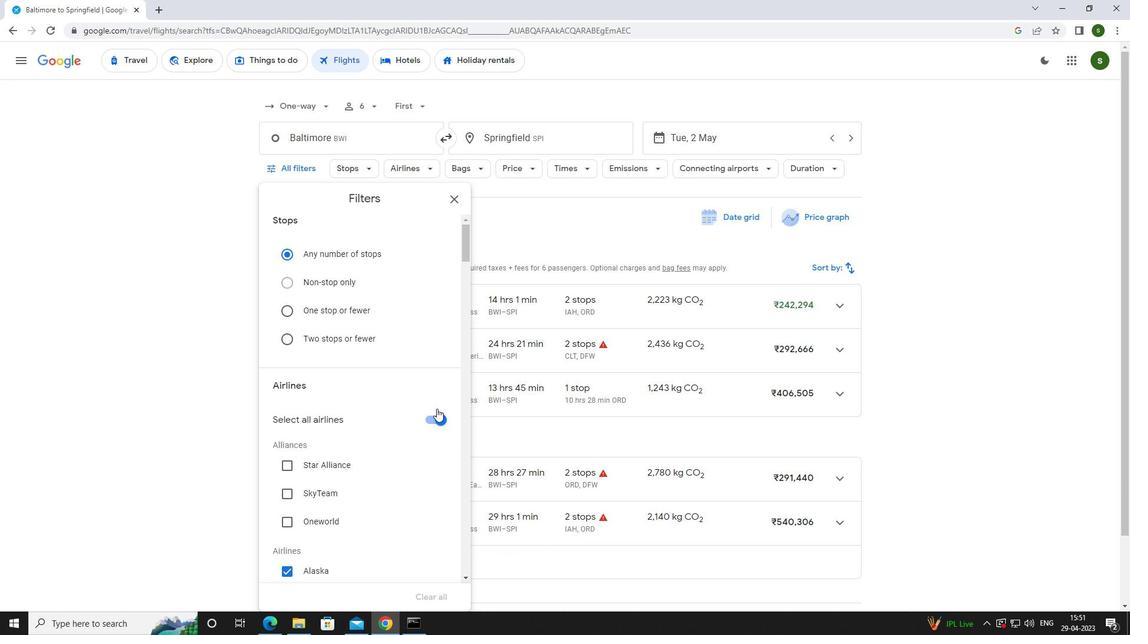 
Action: Mouse pressed left at (439, 421)
Screenshot: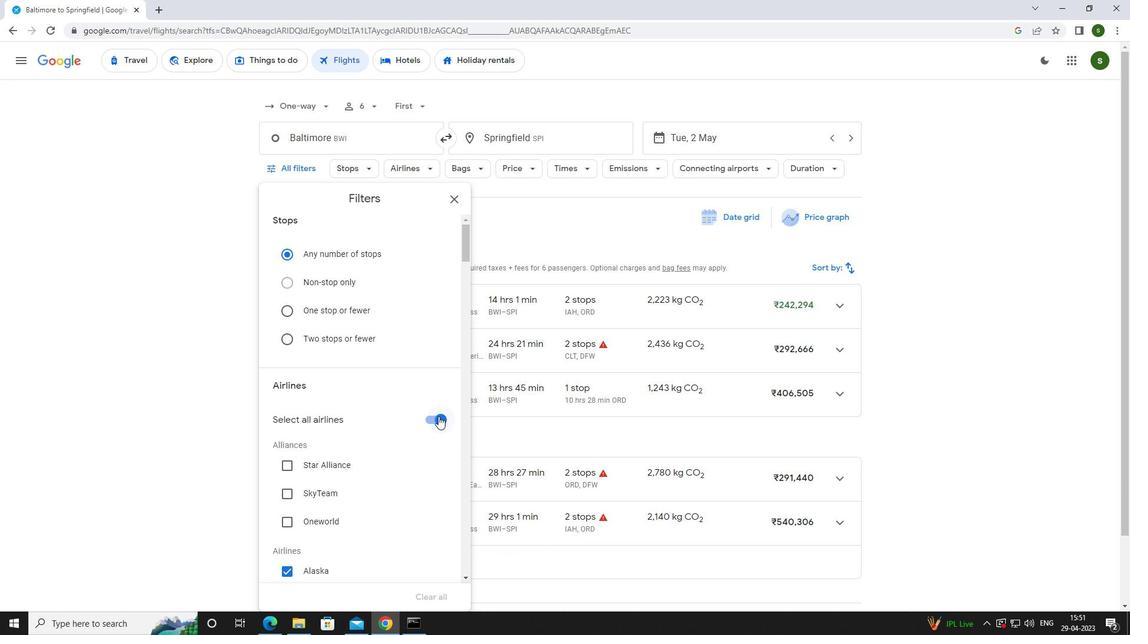 
Action: Mouse moved to (367, 356)
Screenshot: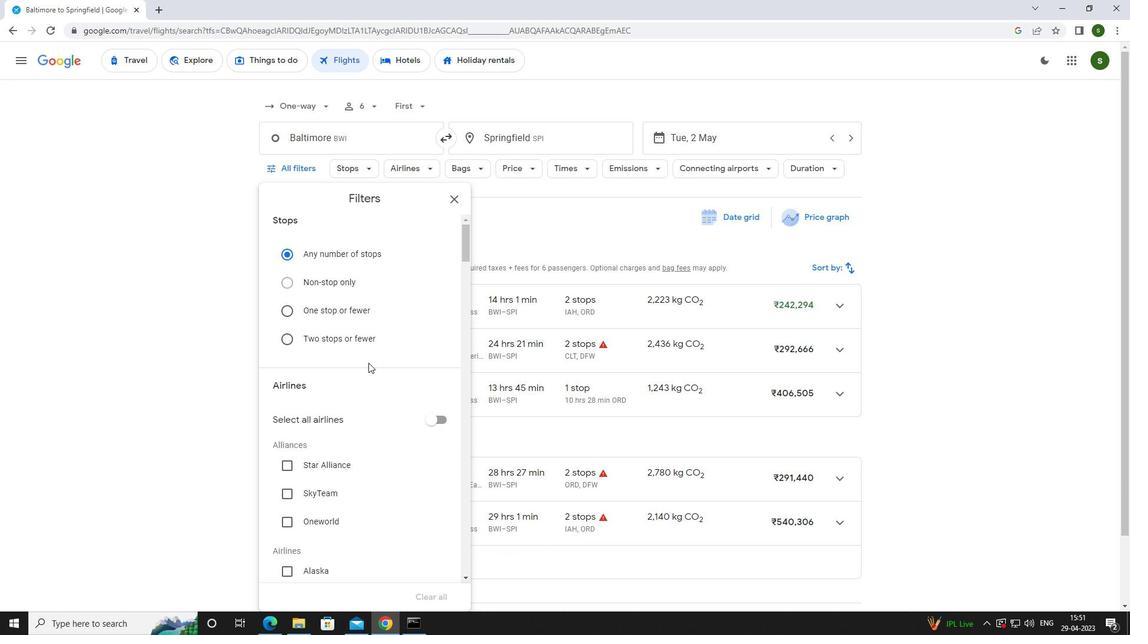 
Action: Mouse scrolled (367, 355) with delta (0, 0)
Screenshot: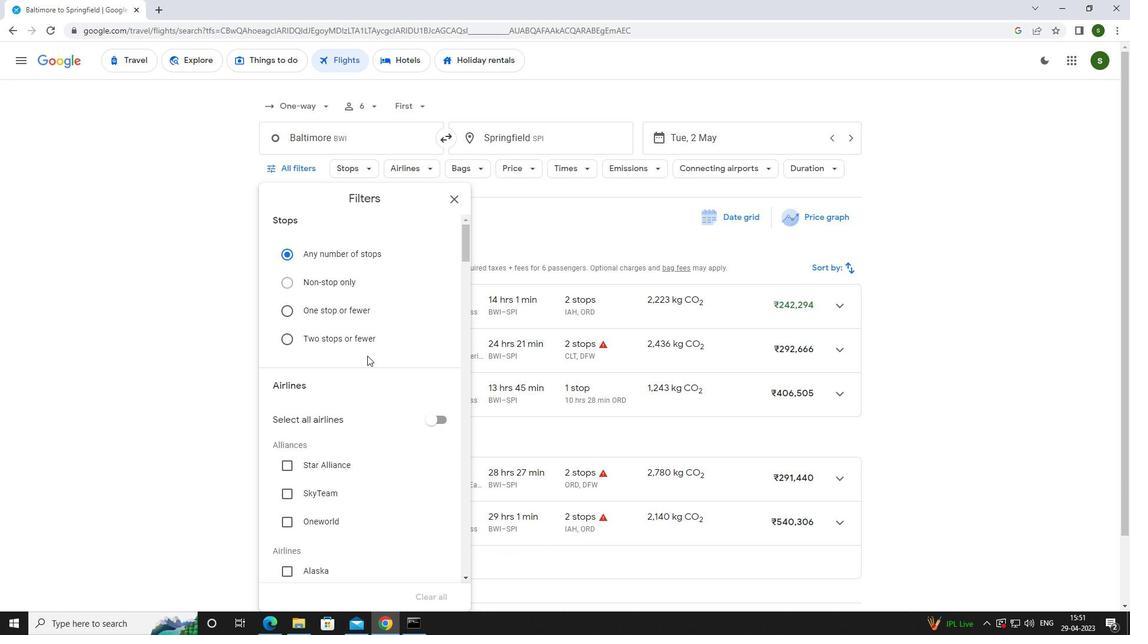 
Action: Mouse scrolled (367, 355) with delta (0, 0)
Screenshot: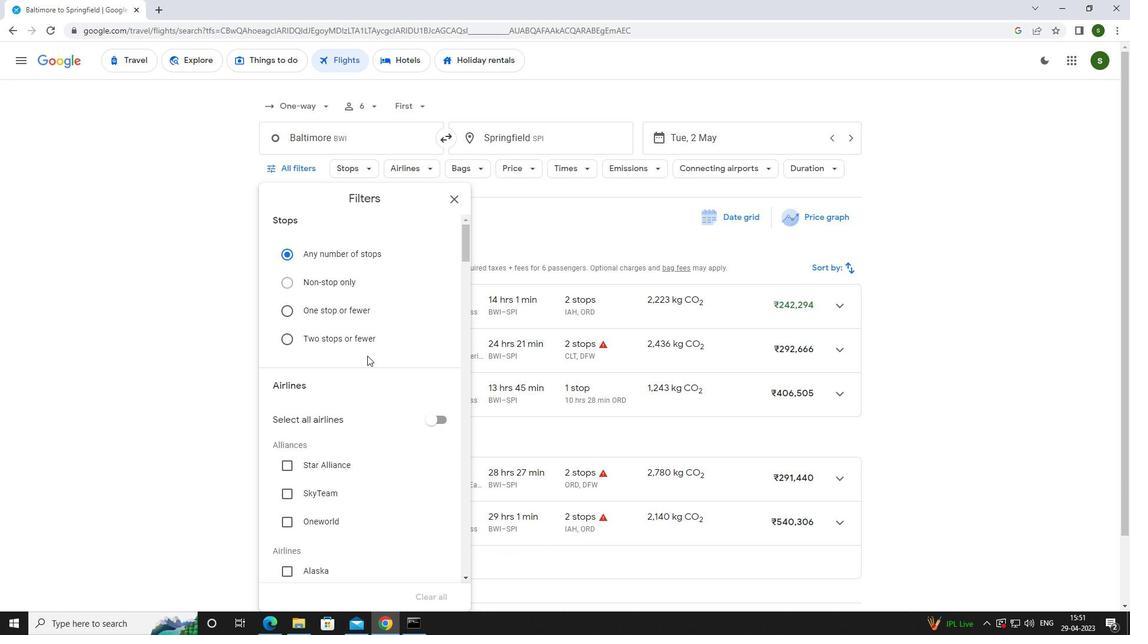 
Action: Mouse scrolled (367, 355) with delta (0, 0)
Screenshot: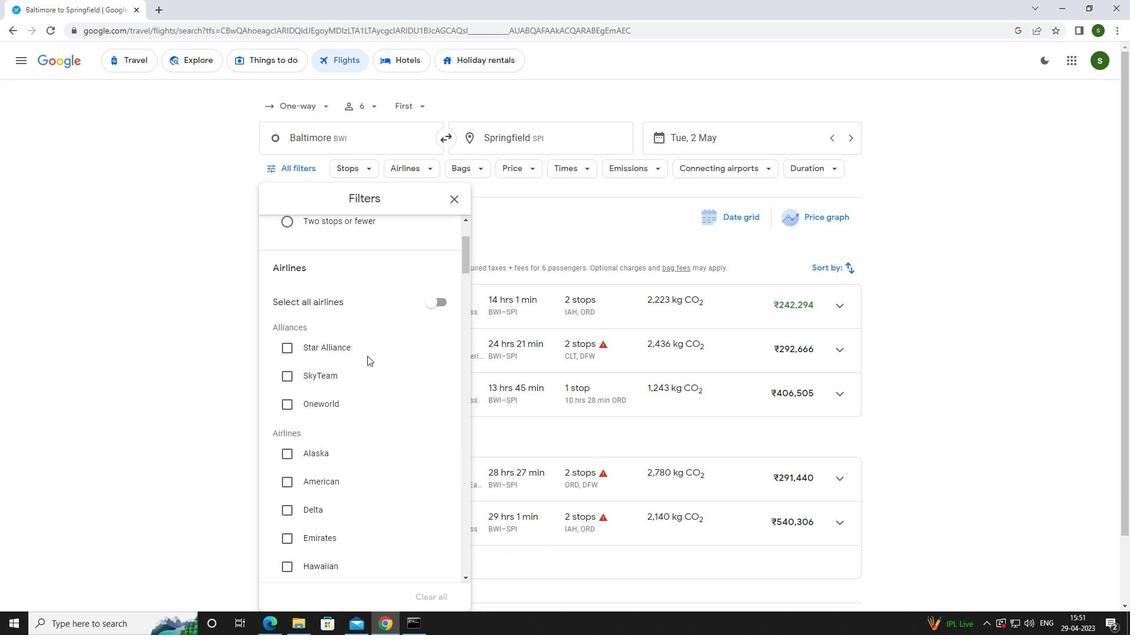 
Action: Mouse scrolled (367, 355) with delta (0, 0)
Screenshot: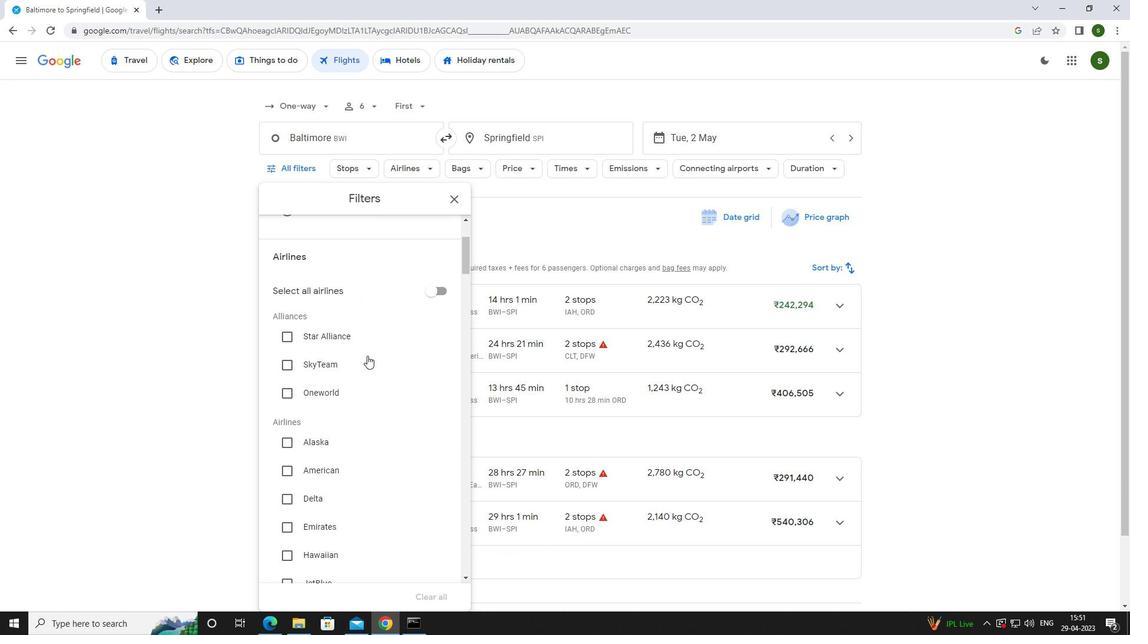 
Action: Mouse scrolled (367, 355) with delta (0, 0)
Screenshot: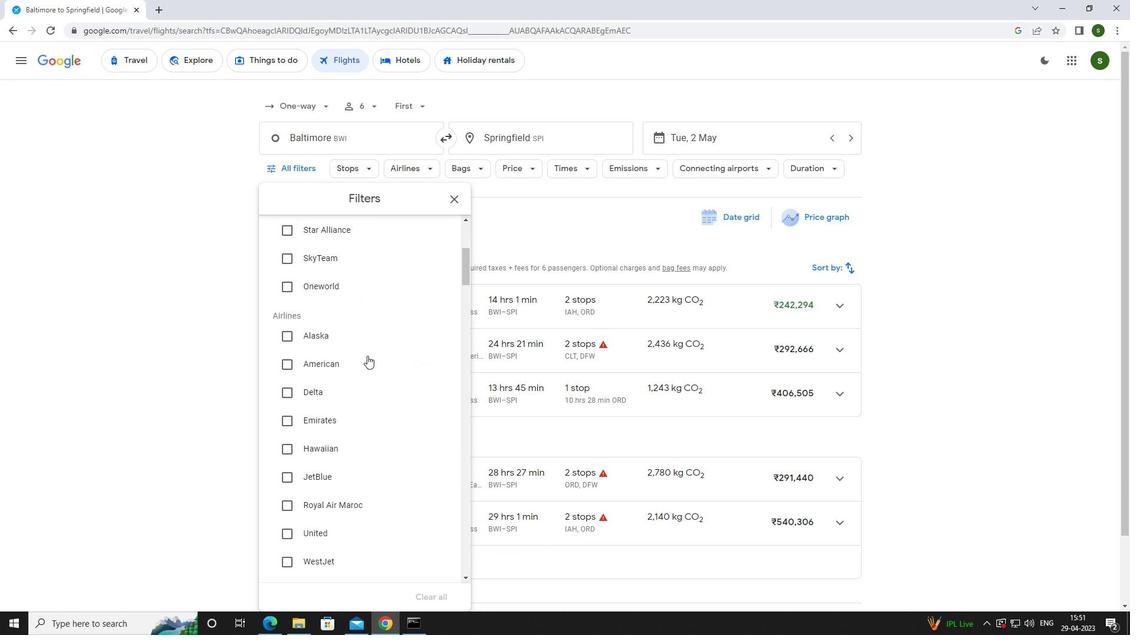 
Action: Mouse scrolled (367, 355) with delta (0, 0)
Screenshot: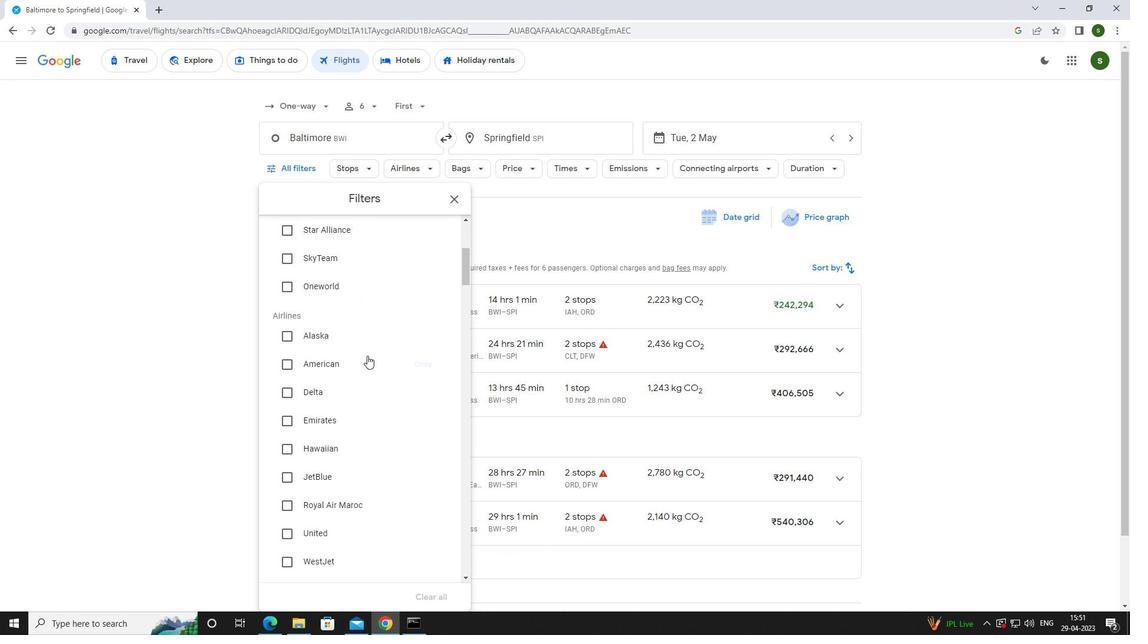 
Action: Mouse moved to (367, 356)
Screenshot: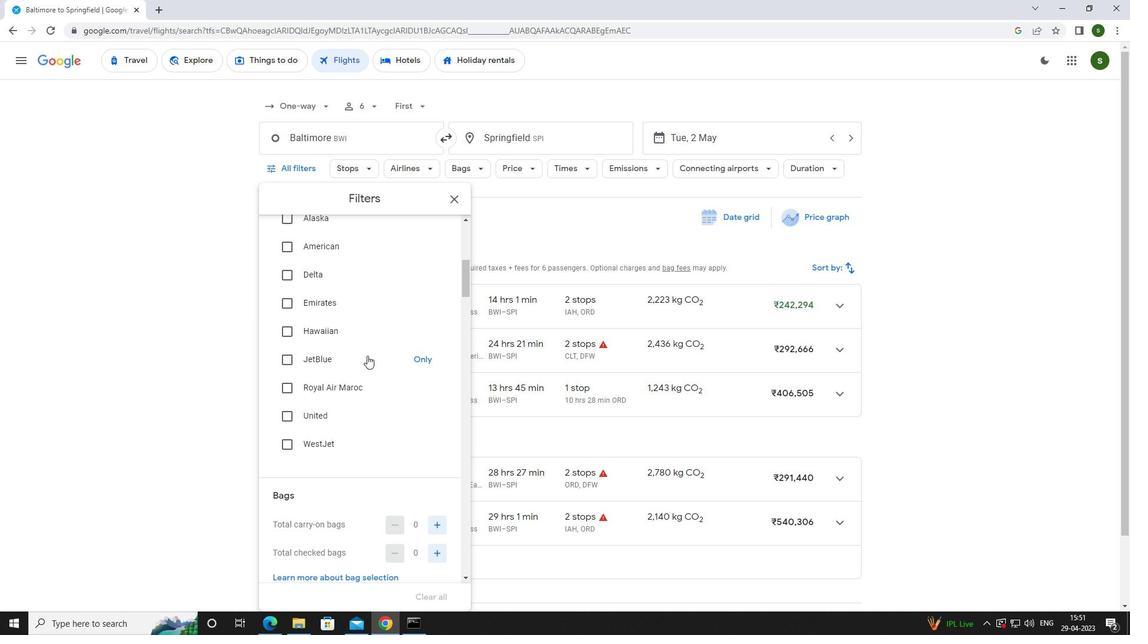 
Action: Mouse scrolled (367, 355) with delta (0, 0)
Screenshot: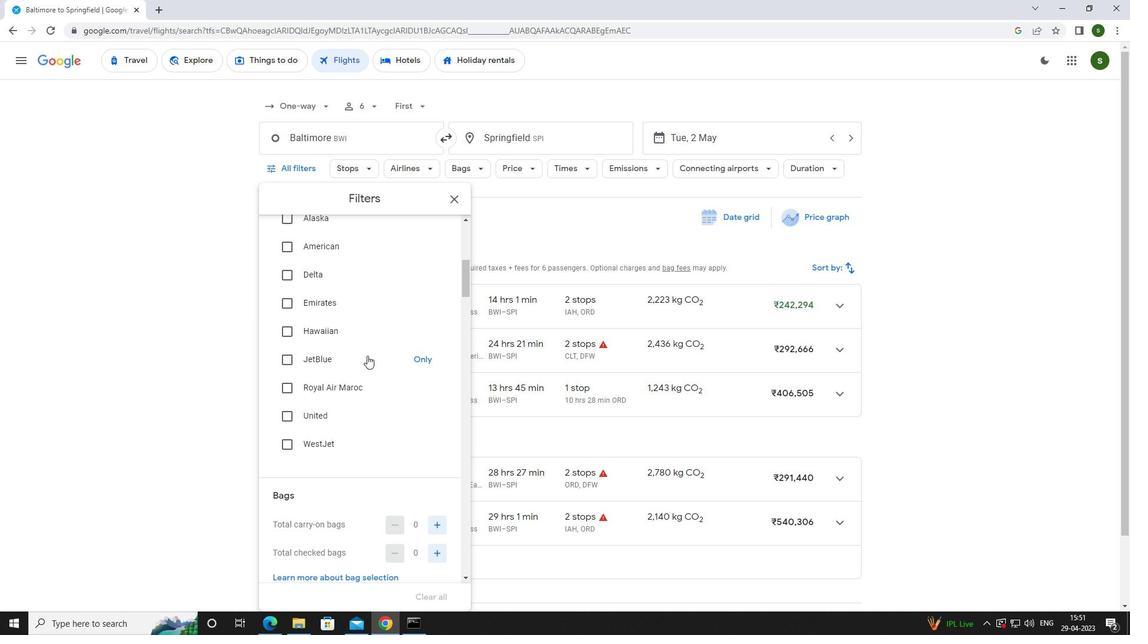 
Action: Mouse scrolled (367, 355) with delta (0, 0)
Screenshot: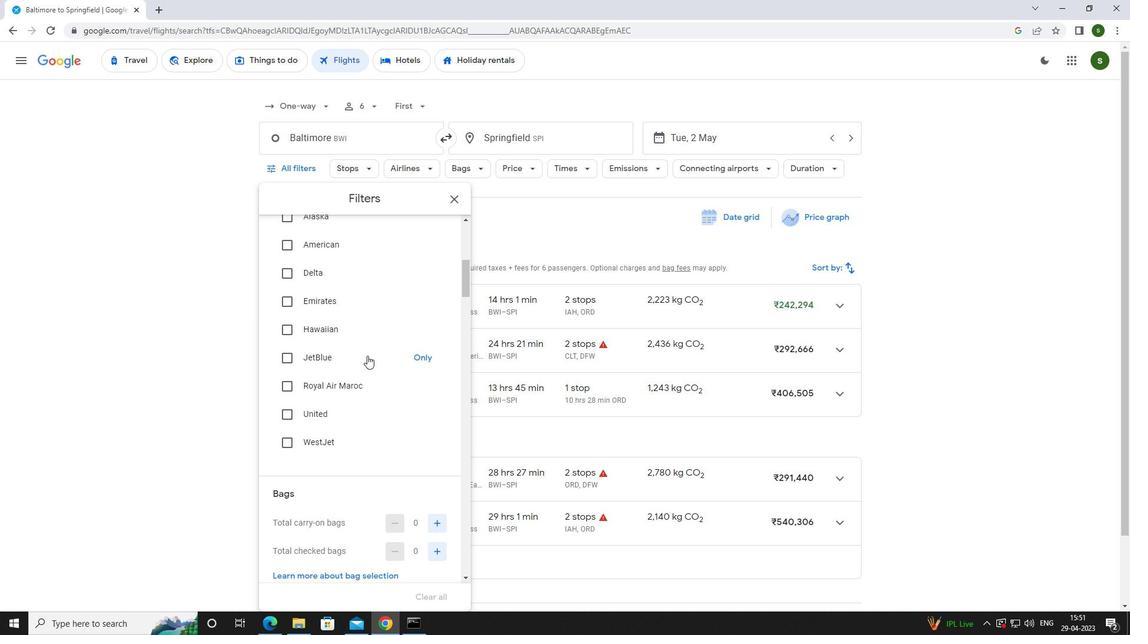 
Action: Mouse moved to (431, 410)
Screenshot: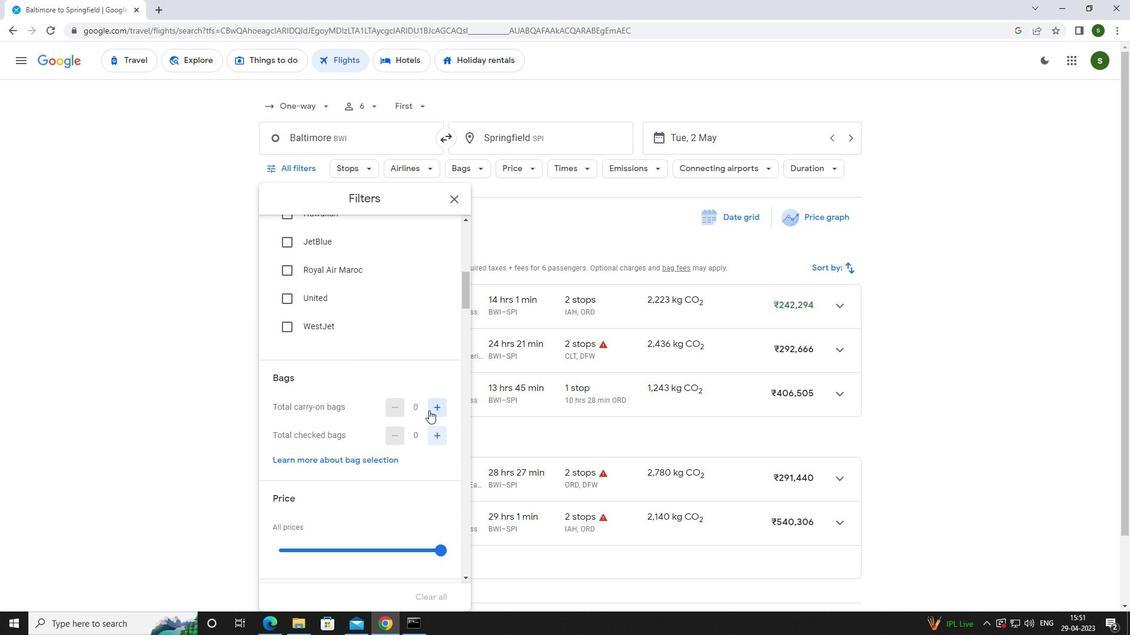 
Action: Mouse pressed left at (431, 410)
Screenshot: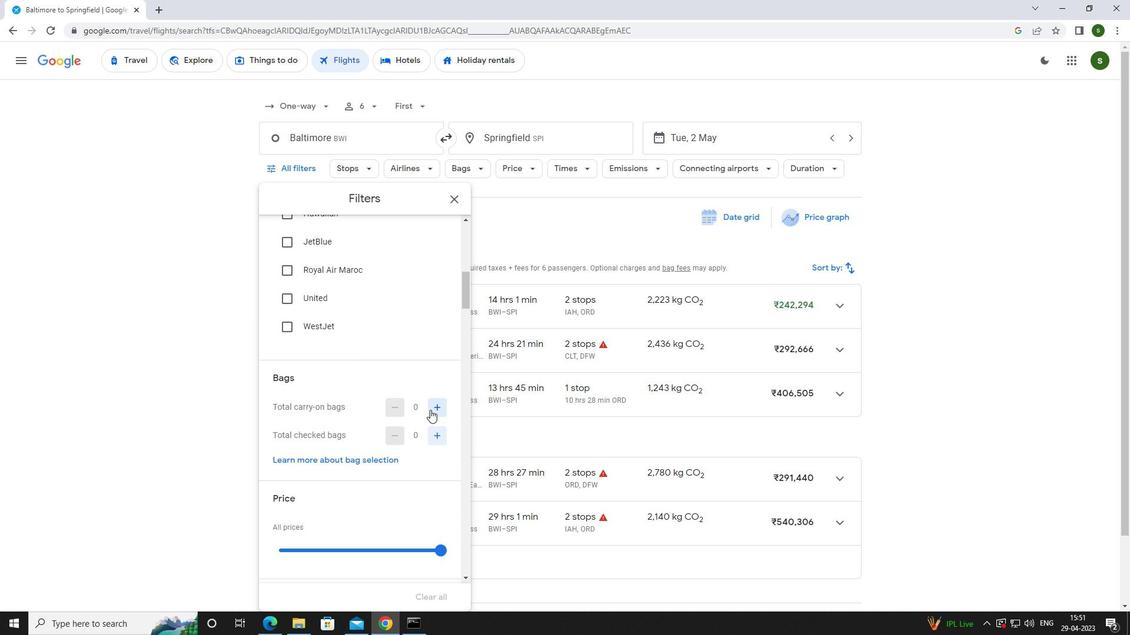 
Action: Mouse pressed left at (431, 410)
Screenshot: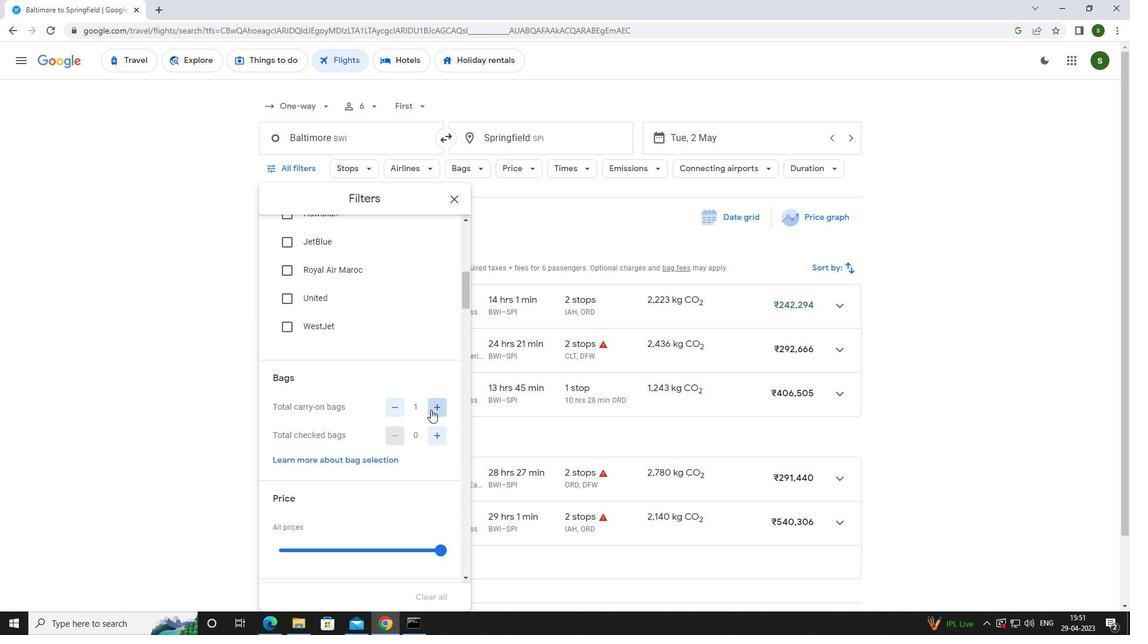 
Action: Mouse moved to (399, 365)
Screenshot: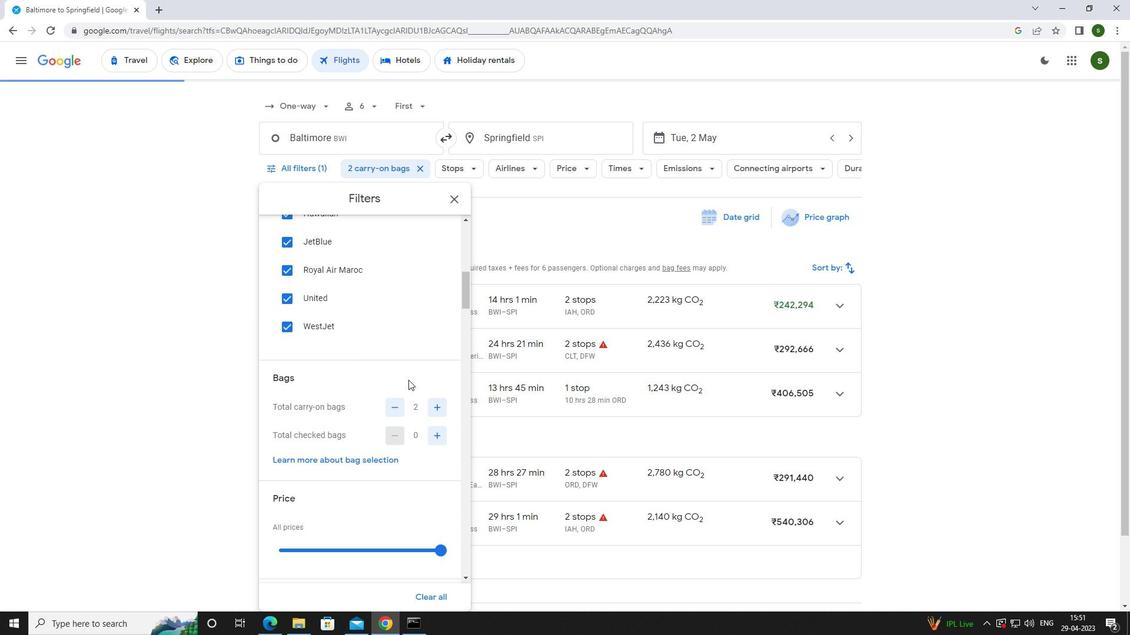 
Action: Mouse scrolled (399, 364) with delta (0, 0)
Screenshot: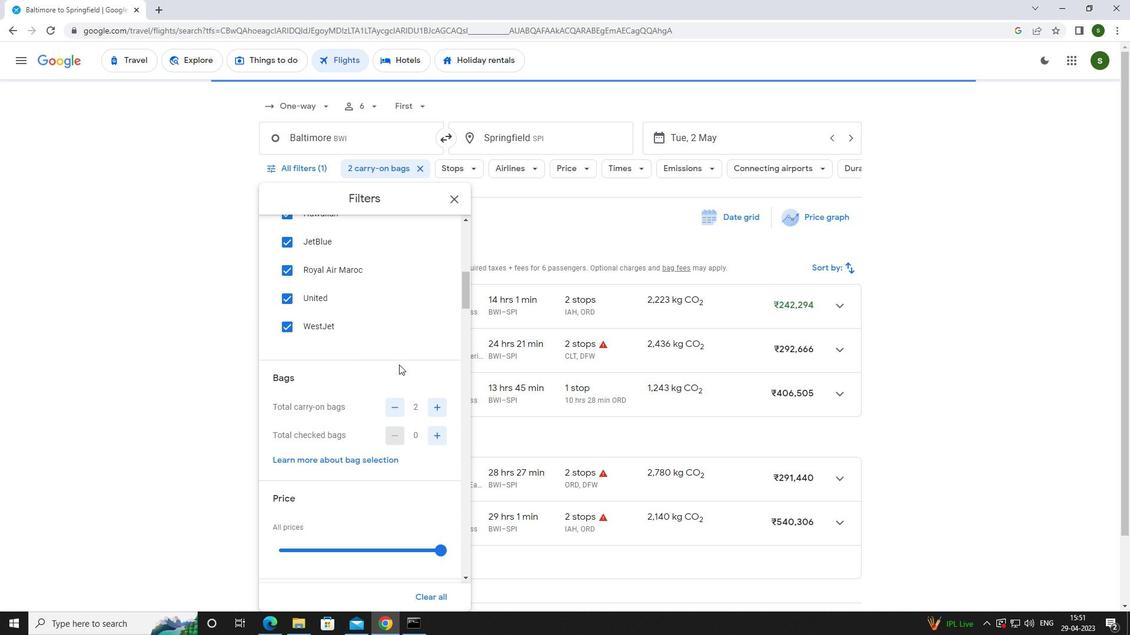 
Action: Mouse scrolled (399, 364) with delta (0, 0)
Screenshot: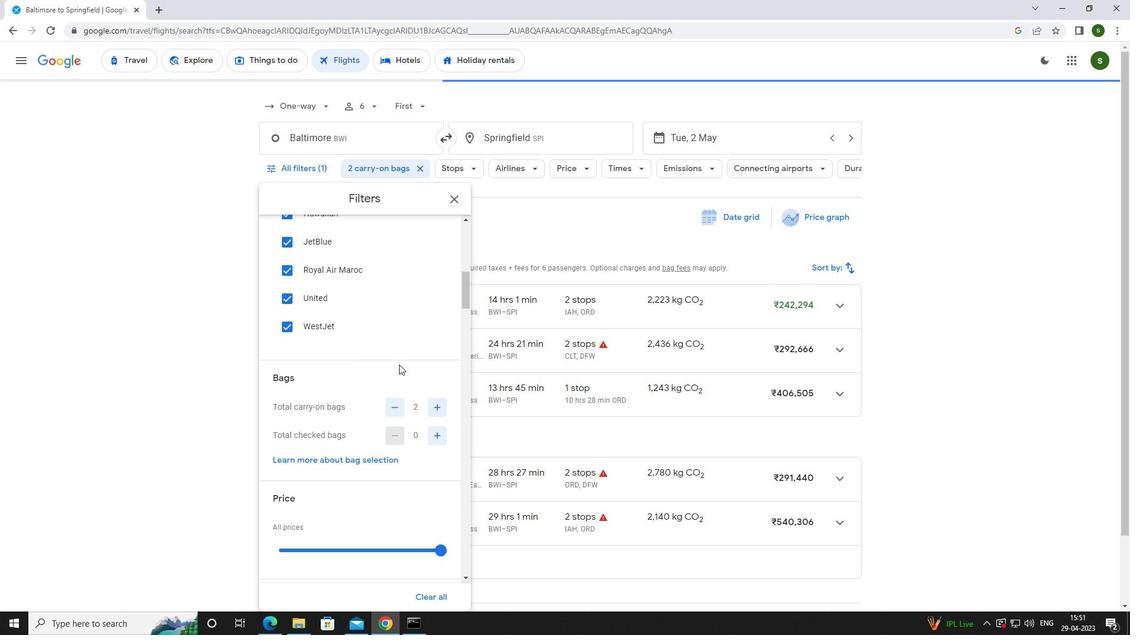 
Action: Mouse scrolled (399, 364) with delta (0, 0)
Screenshot: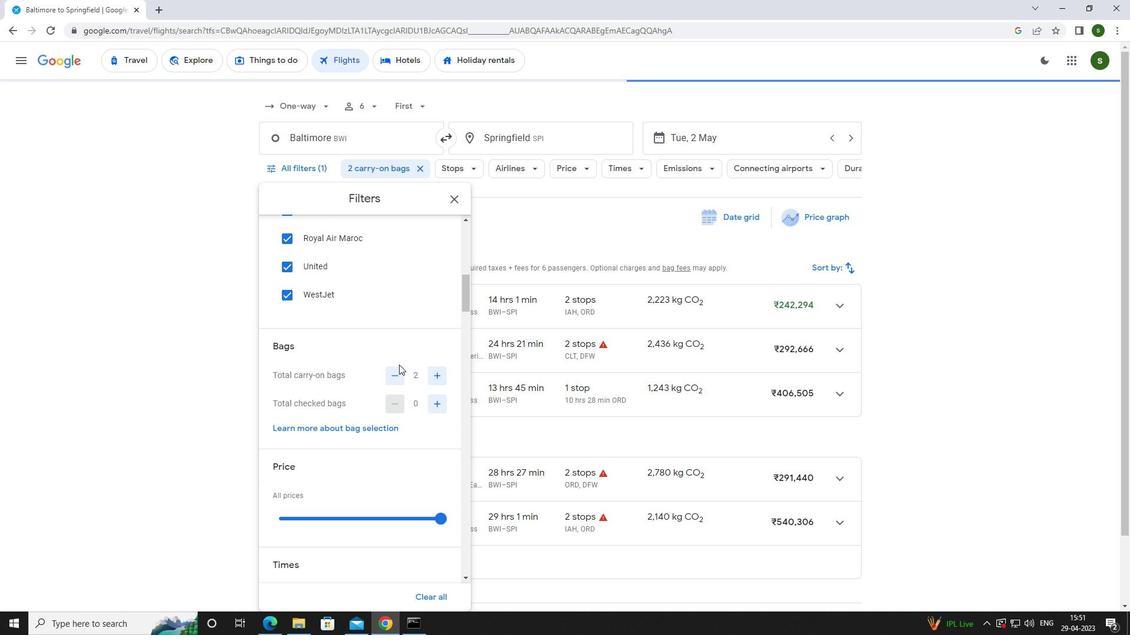 
Action: Mouse moved to (279, 511)
Screenshot: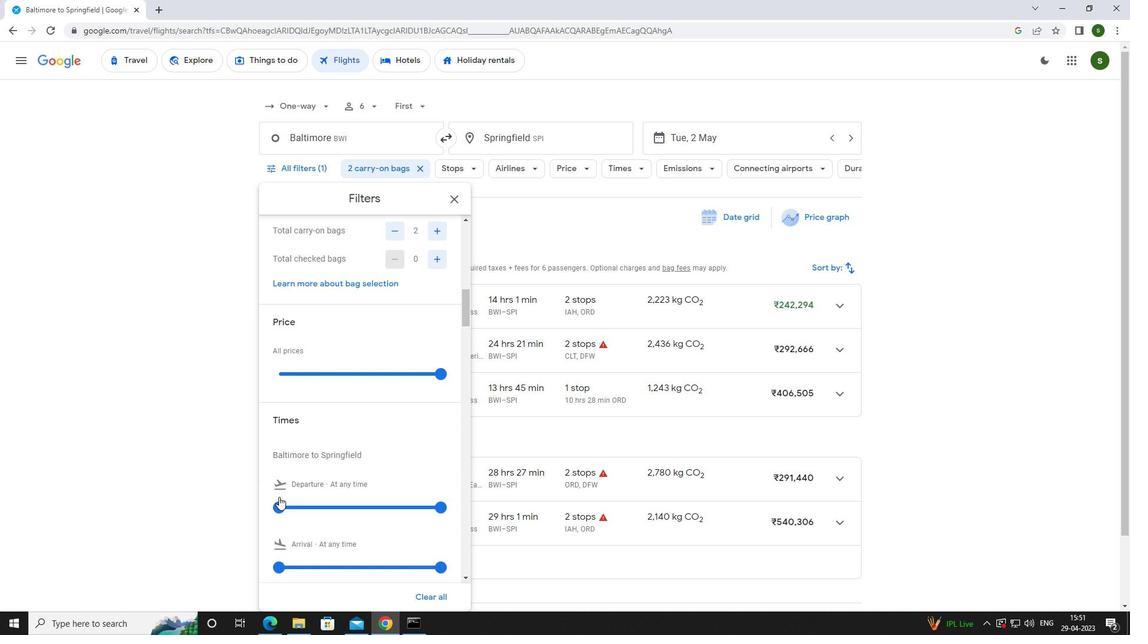 
Action: Mouse pressed left at (279, 511)
Screenshot: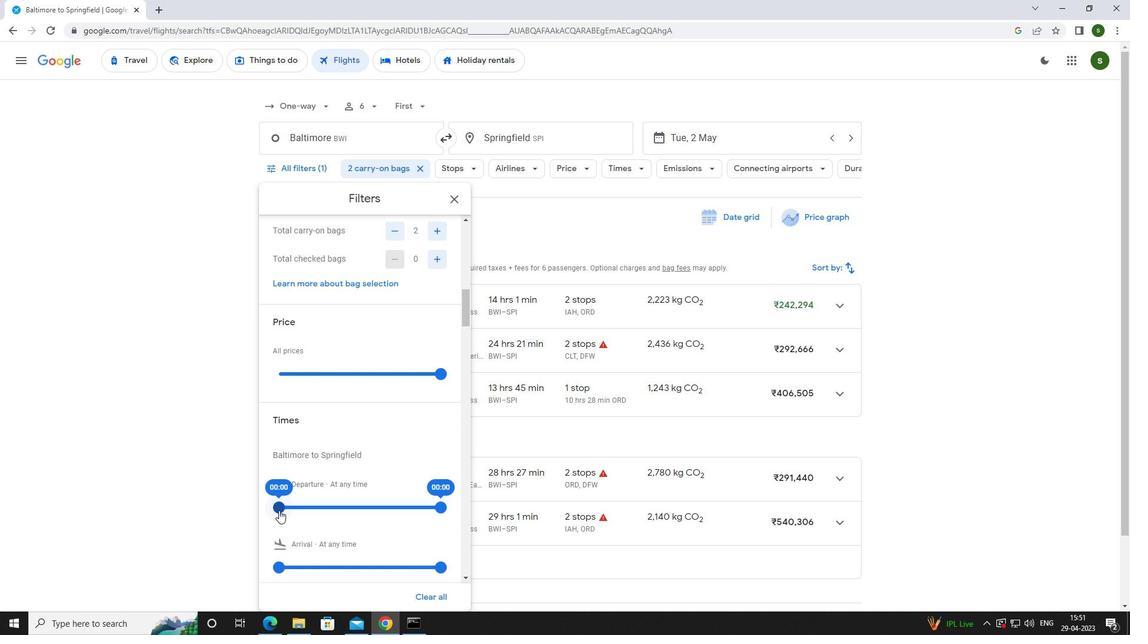 
Action: Mouse moved to (612, 235)
Screenshot: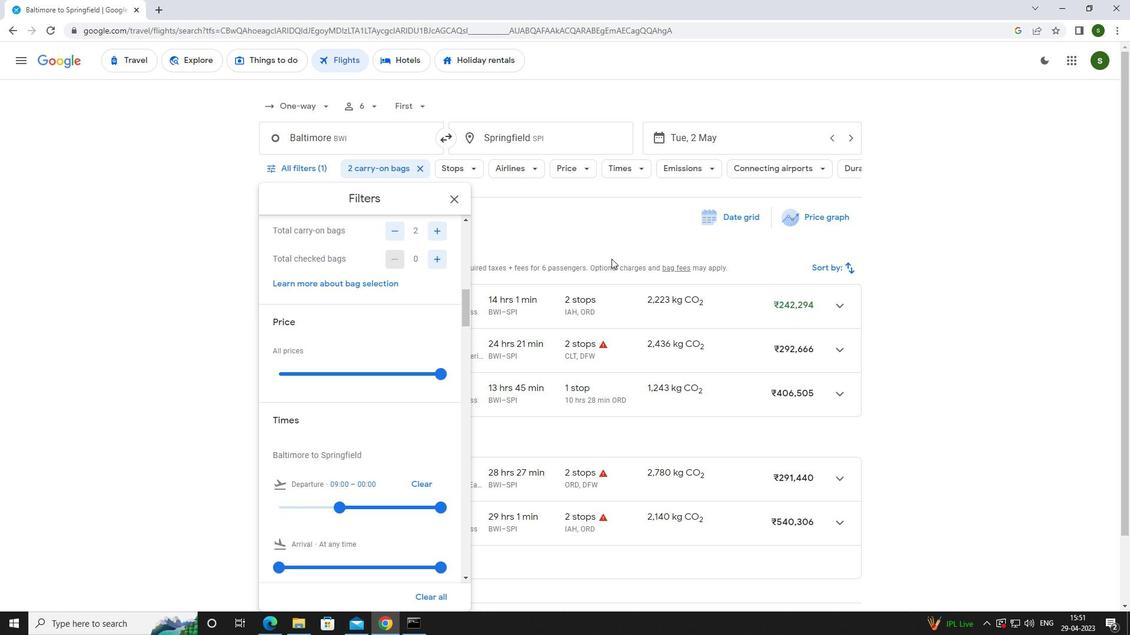 
Action: Mouse pressed left at (612, 235)
Screenshot: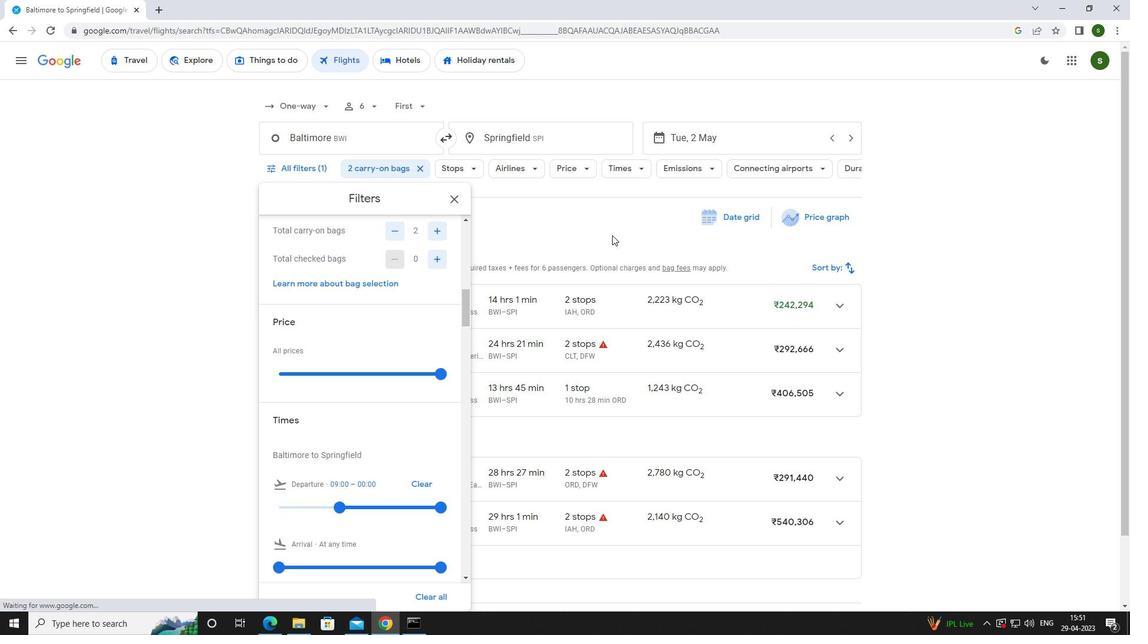 
Action: Mouse moved to (612, 234)
Screenshot: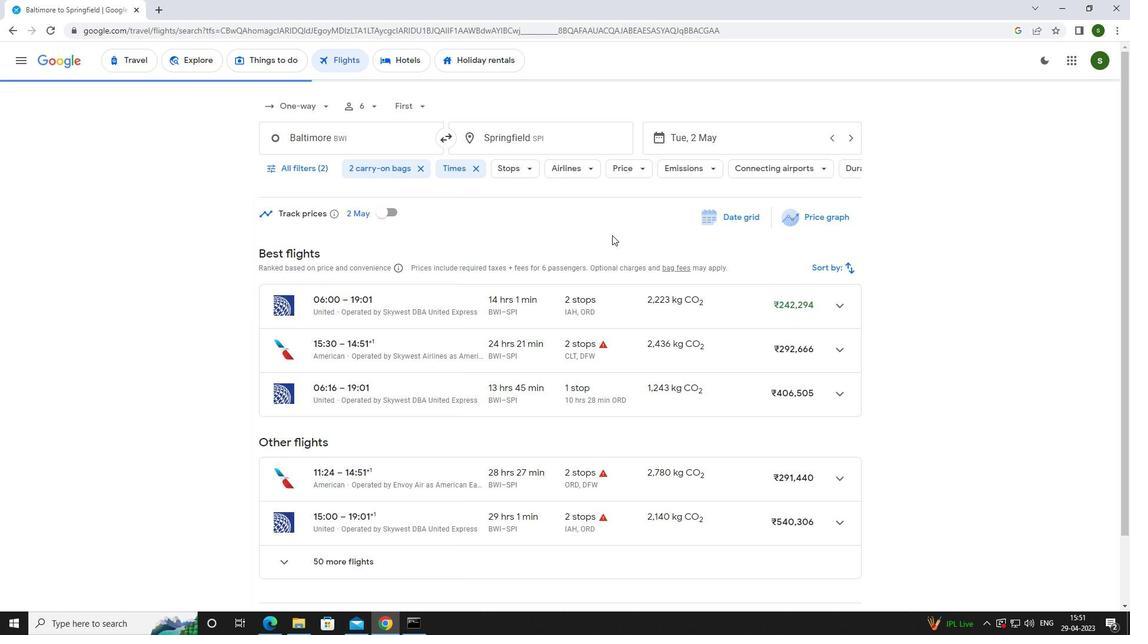 
